 Task: Create a due date automation trigger when advanced on, on the monday of the week before a card is due add fields with custom field "Resume" set to a date less than 1 days ago at 11:00 AM.
Action: Mouse moved to (711, 190)
Screenshot: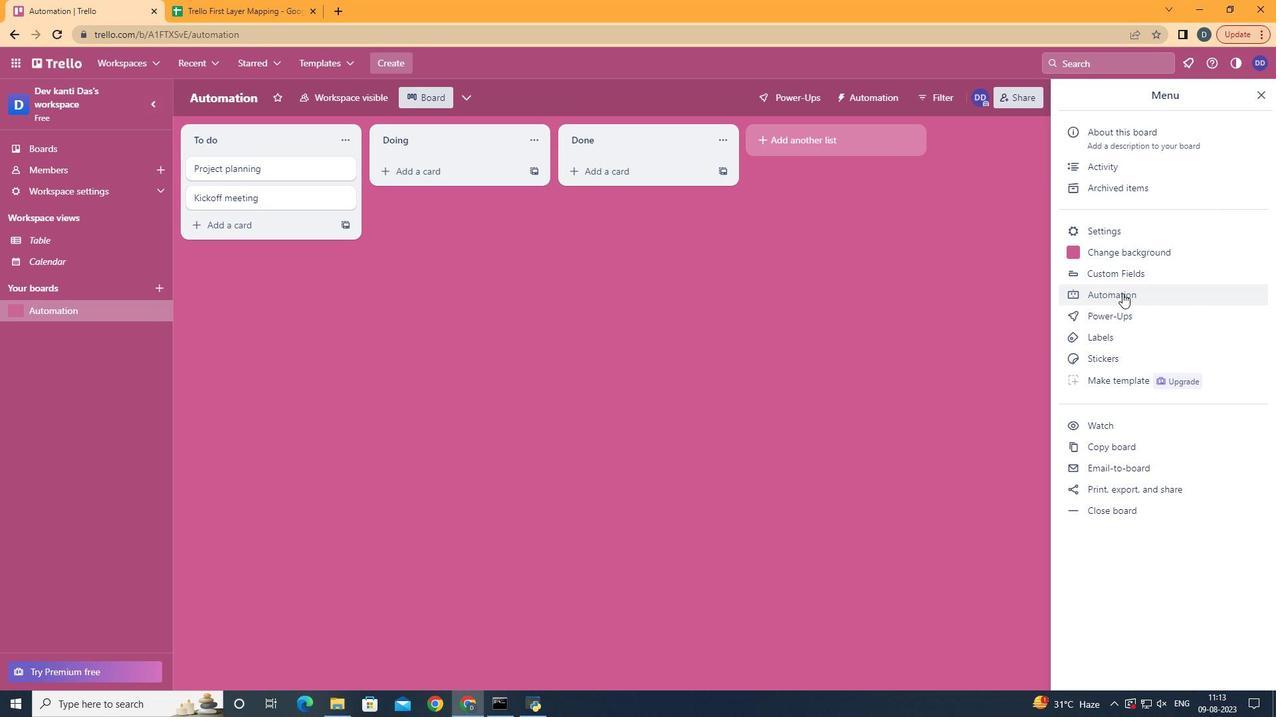
Action: Mouse pressed left at (711, 190)
Screenshot: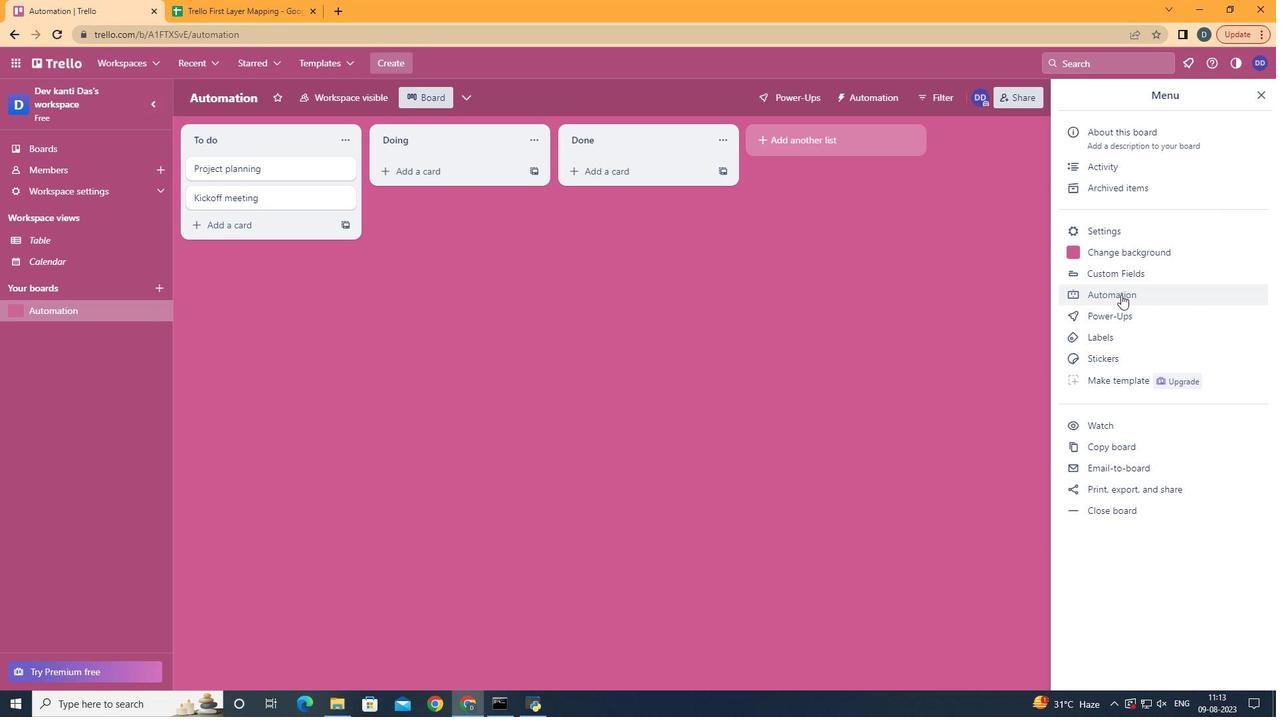 
Action: Mouse moved to (732, 343)
Screenshot: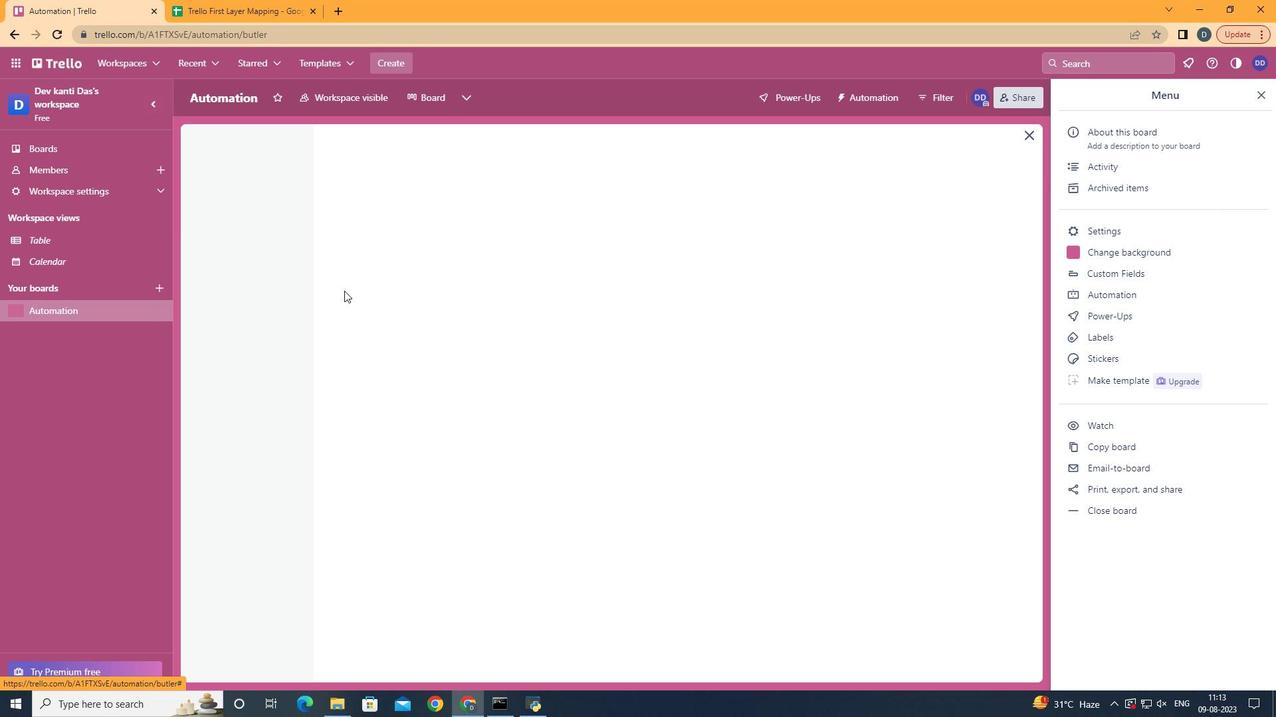 
Action: Mouse pressed left at (732, 343)
Screenshot: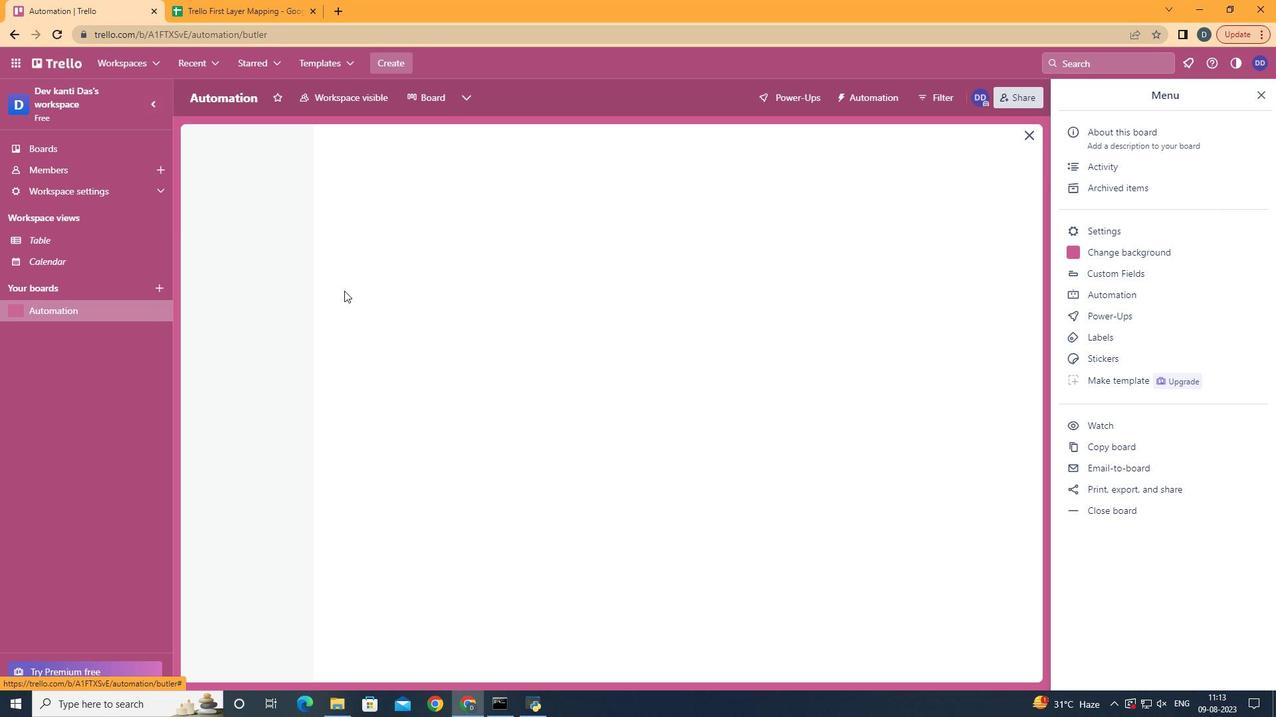 
Action: Mouse moved to (858, 323)
Screenshot: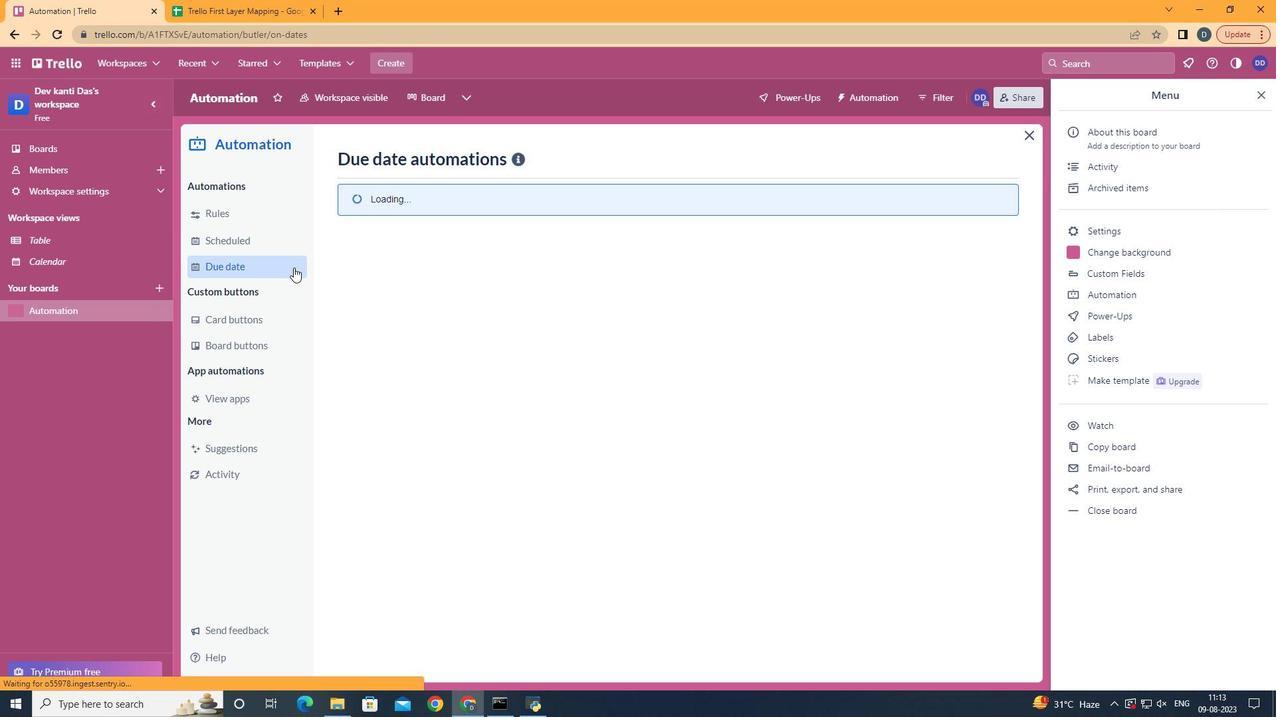 
Action: Mouse pressed left at (858, 323)
Screenshot: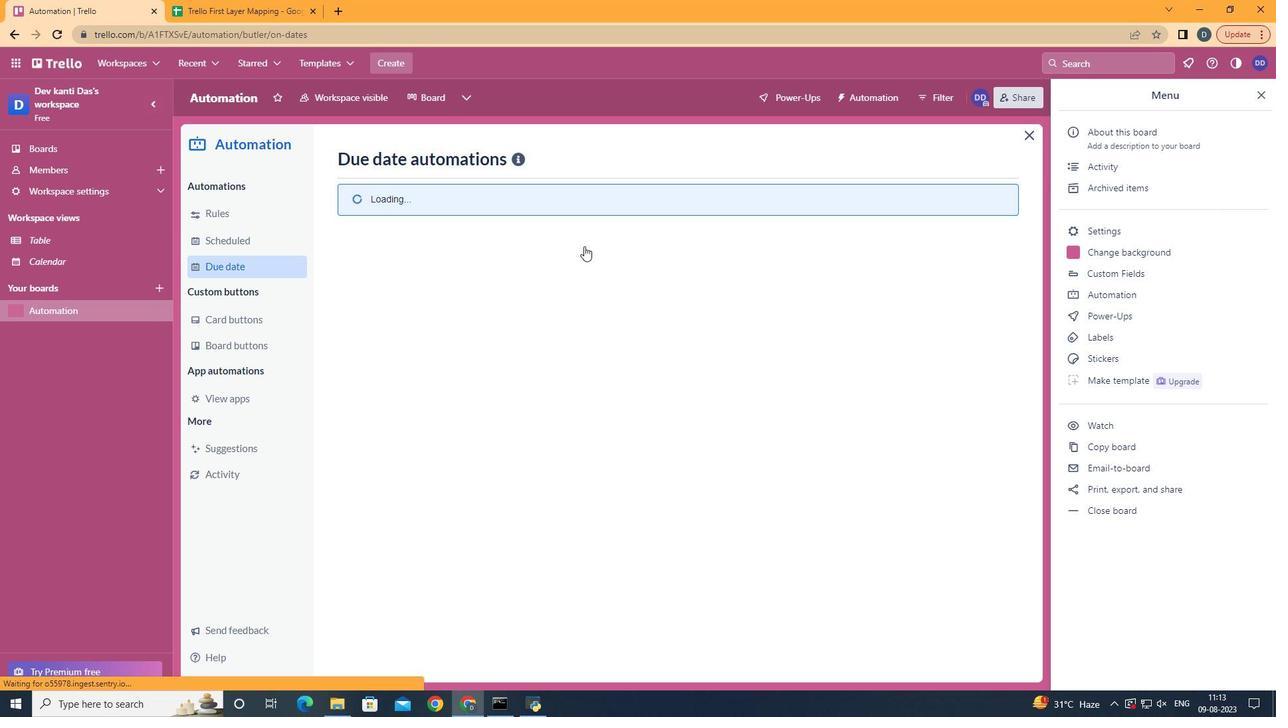 
Action: Mouse moved to (757, 239)
Screenshot: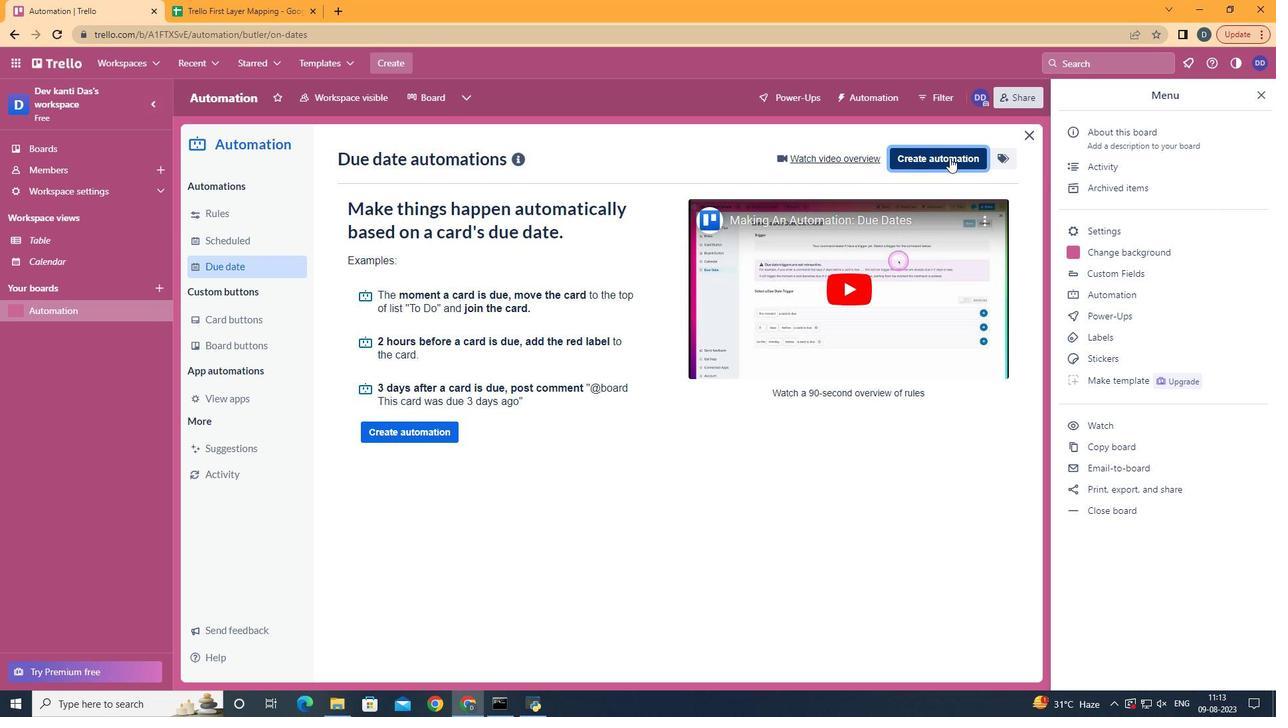 
Action: Mouse pressed left at (757, 239)
Screenshot: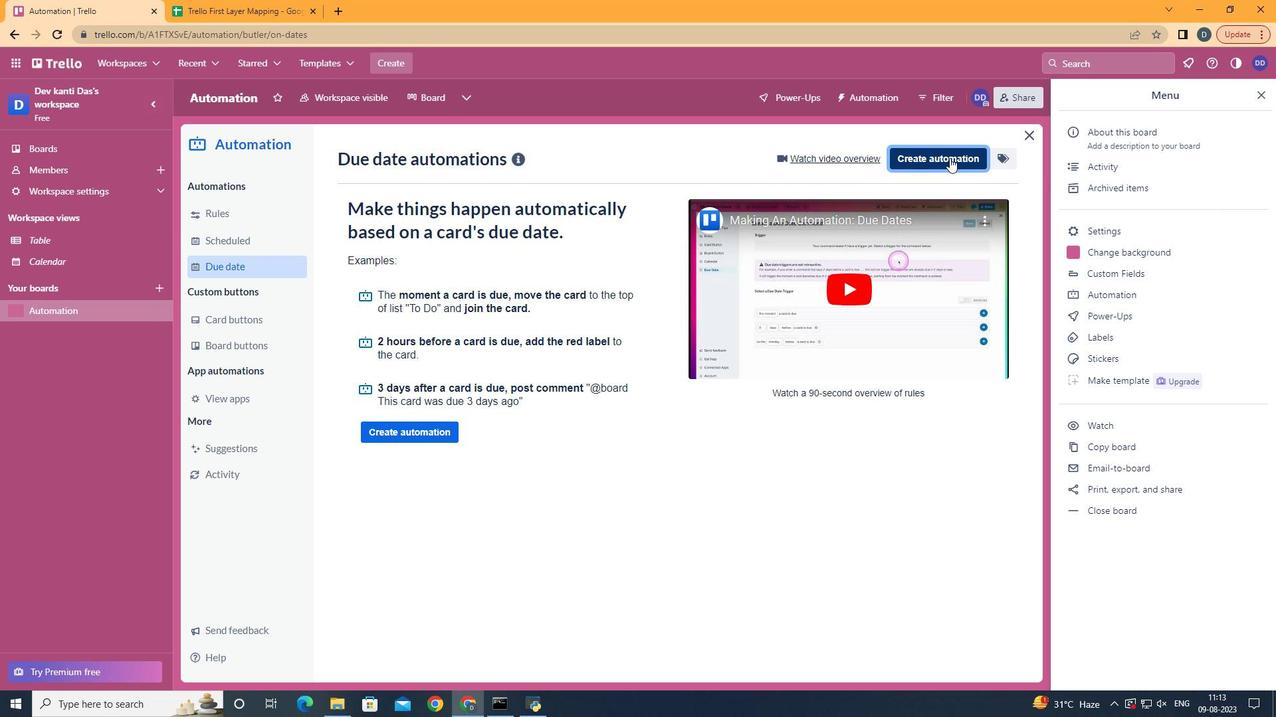 
Action: Mouse moved to (793, 335)
Screenshot: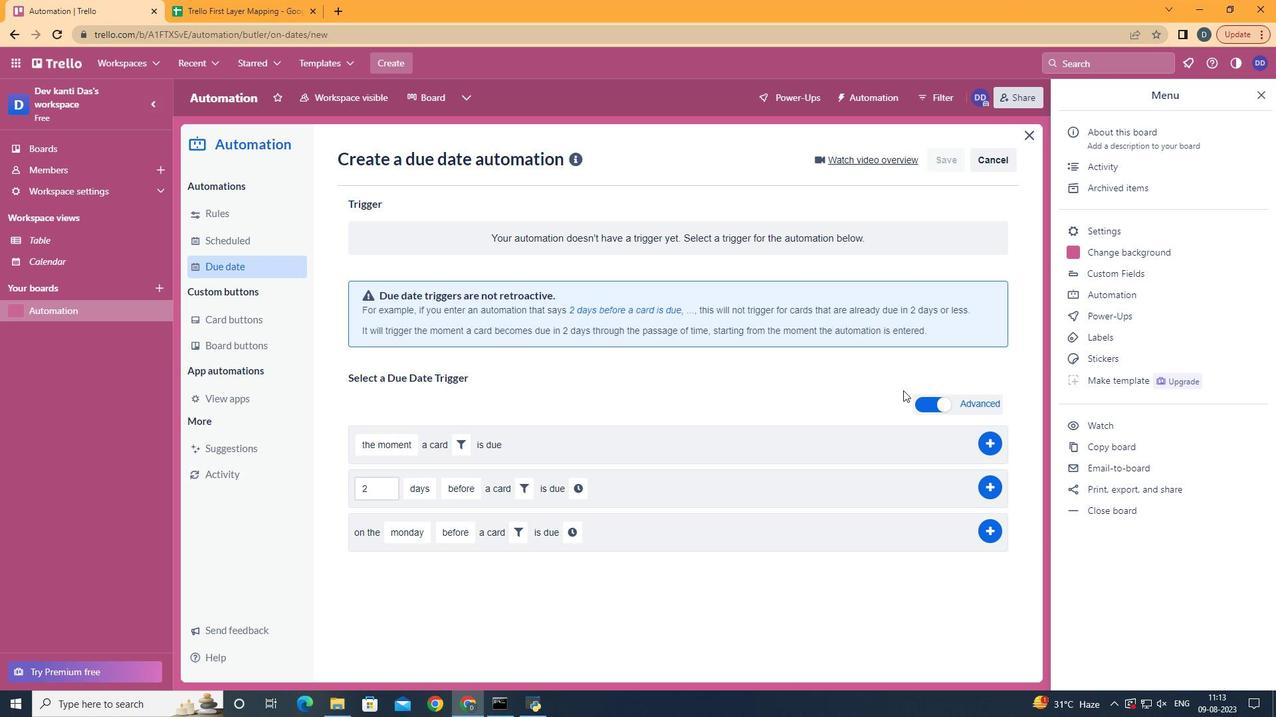 
Action: Mouse pressed left at (793, 335)
Screenshot: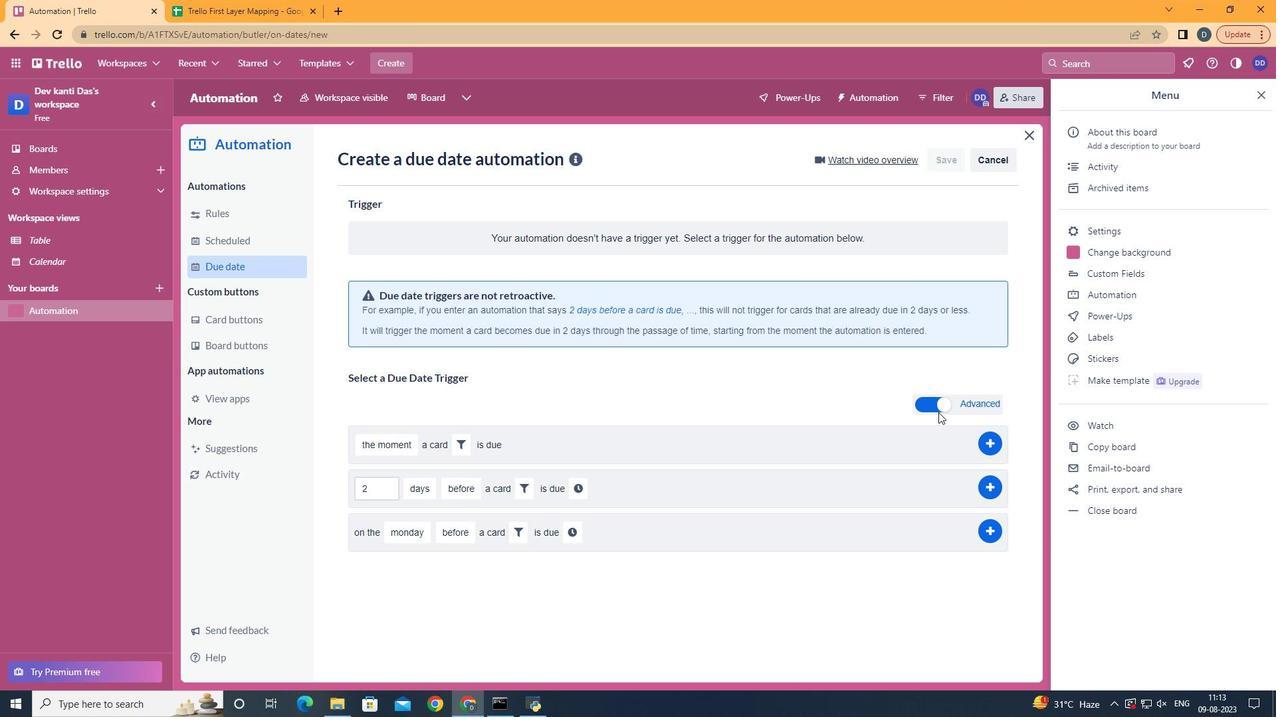 
Action: Mouse moved to (826, 600)
Screenshot: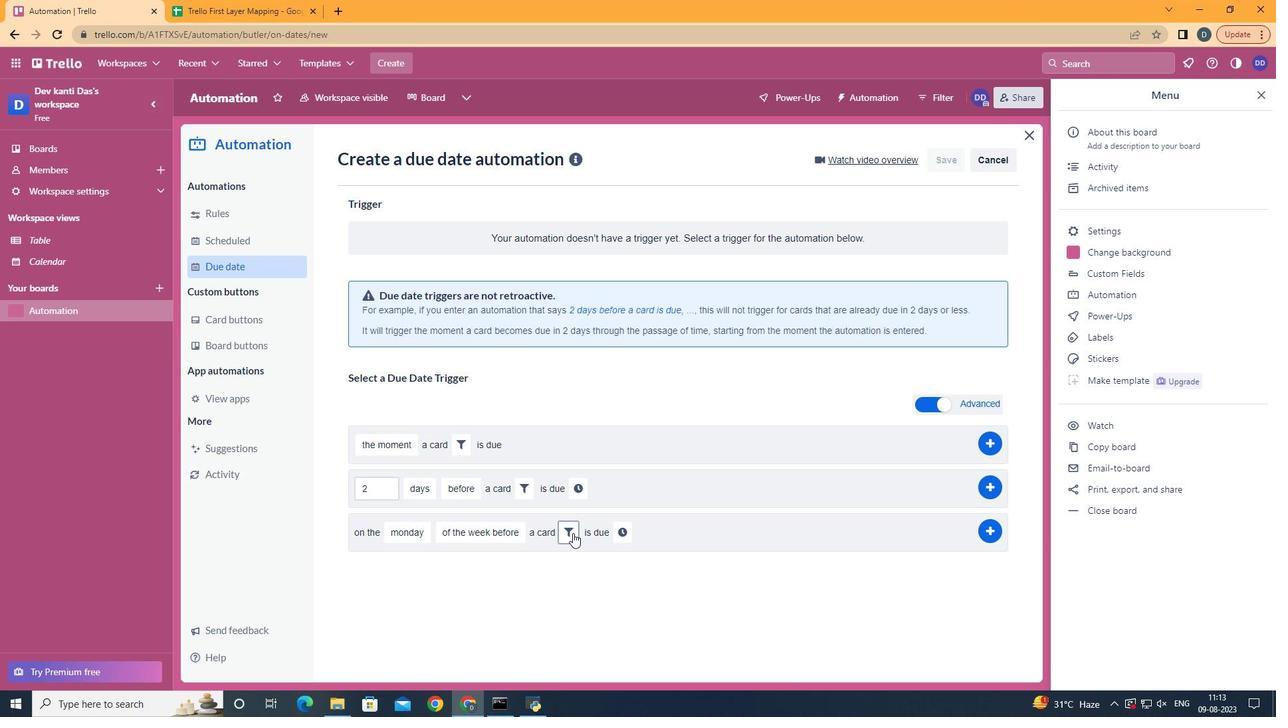 
Action: Mouse pressed left at (826, 600)
Screenshot: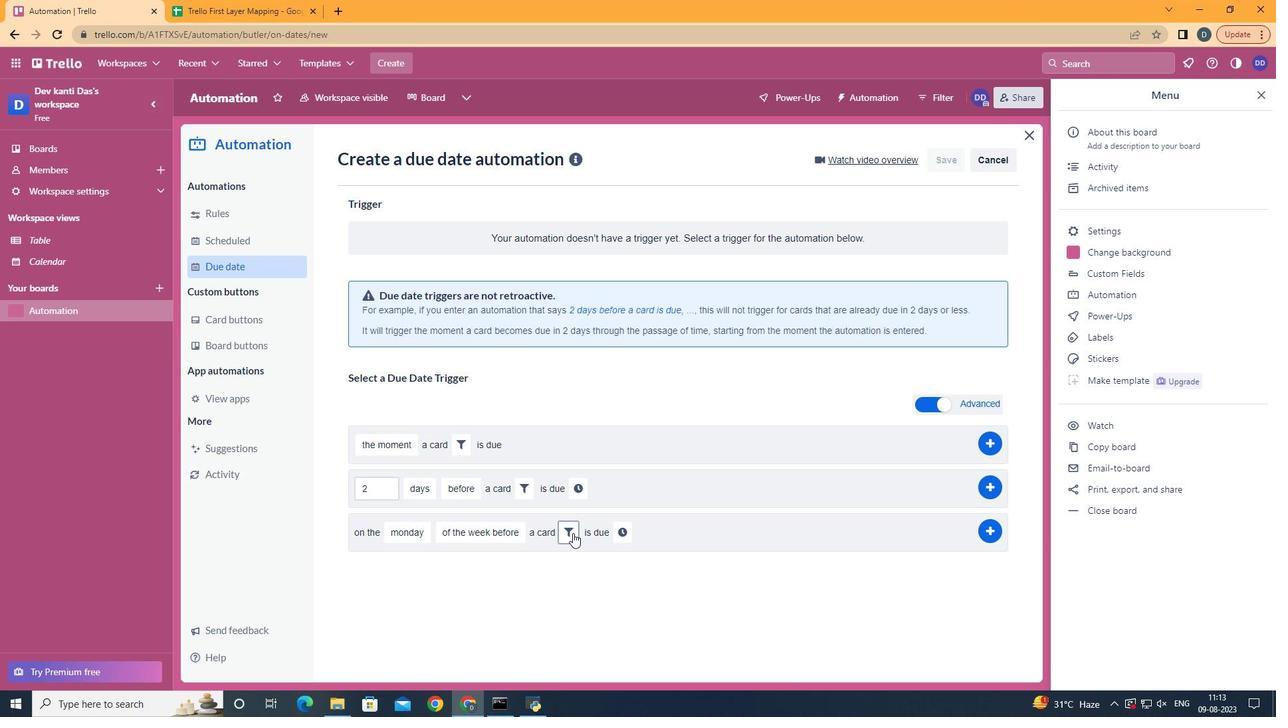 
Action: Mouse moved to (811, 523)
Screenshot: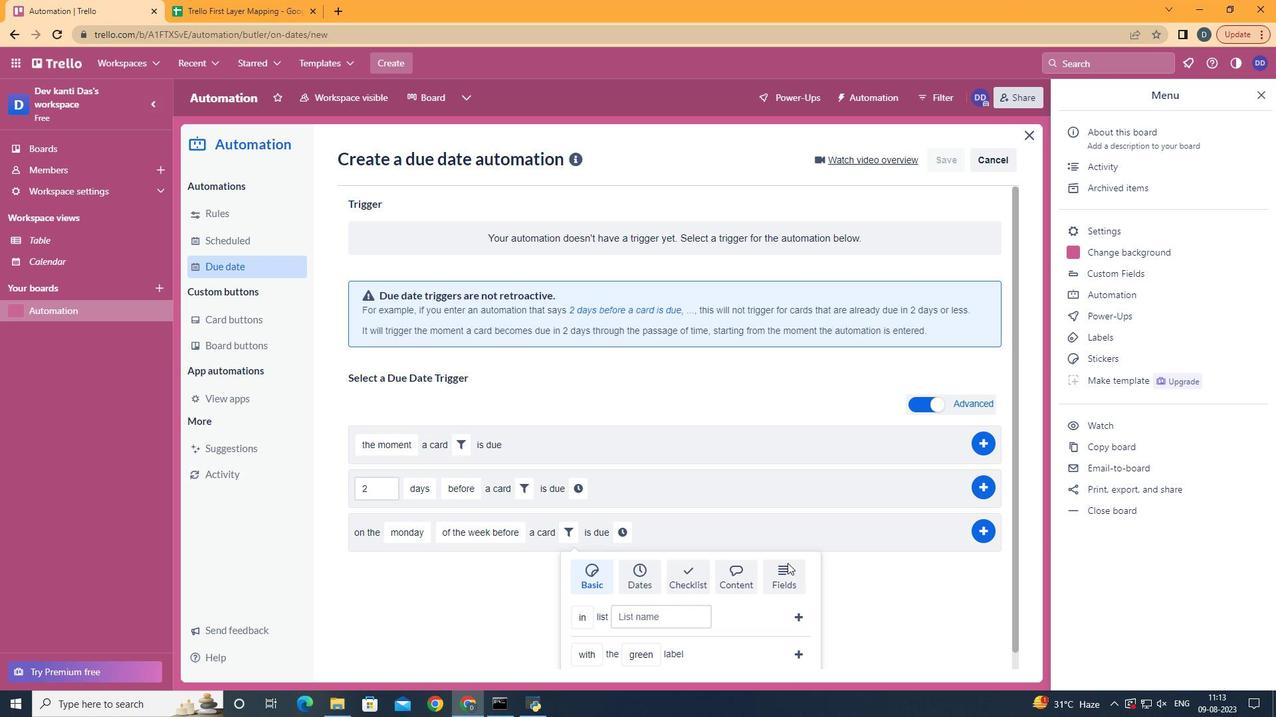 
Action: Mouse pressed left at (811, 523)
Screenshot: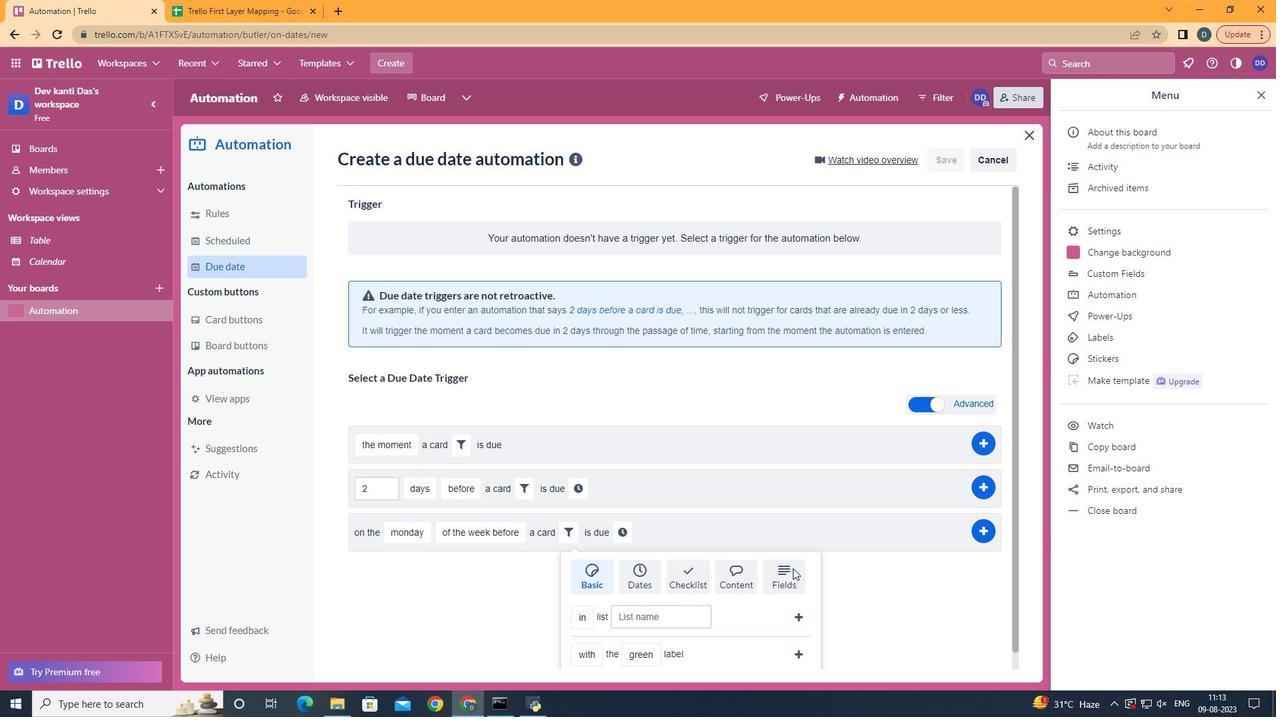 
Action: Mouse moved to (779, 550)
Screenshot: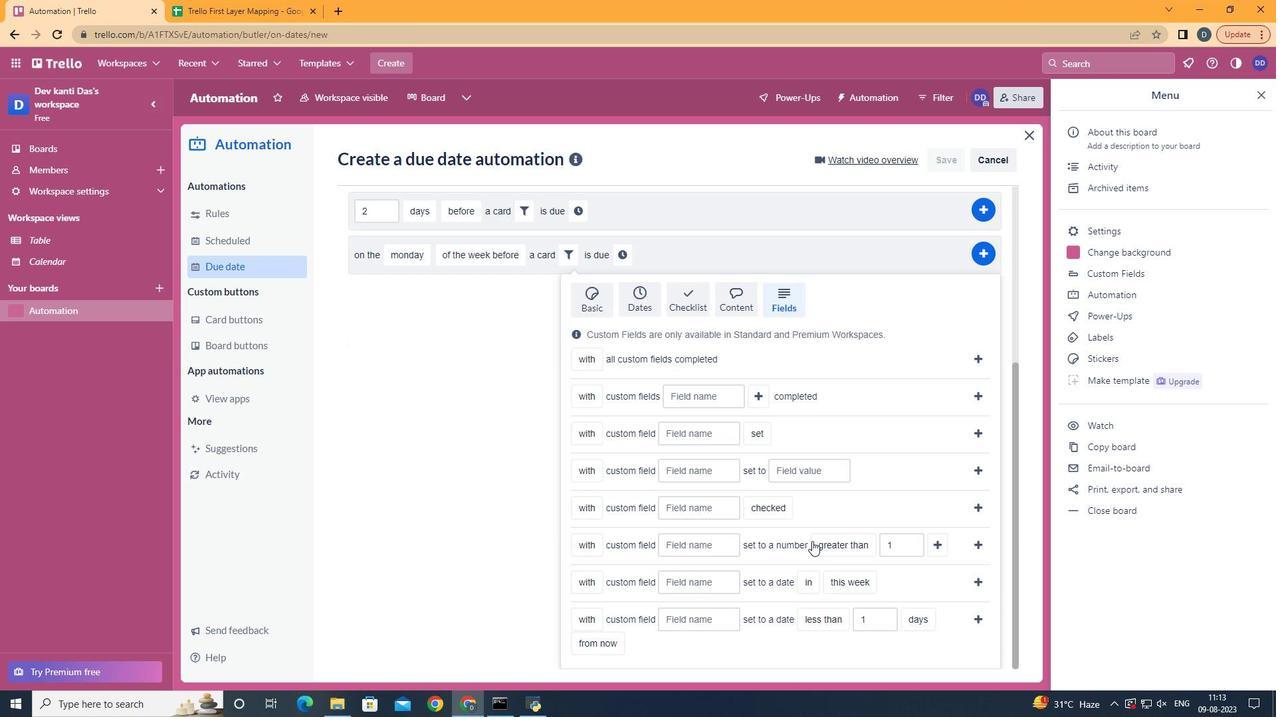 
Action: Mouse pressed left at (779, 550)
Screenshot: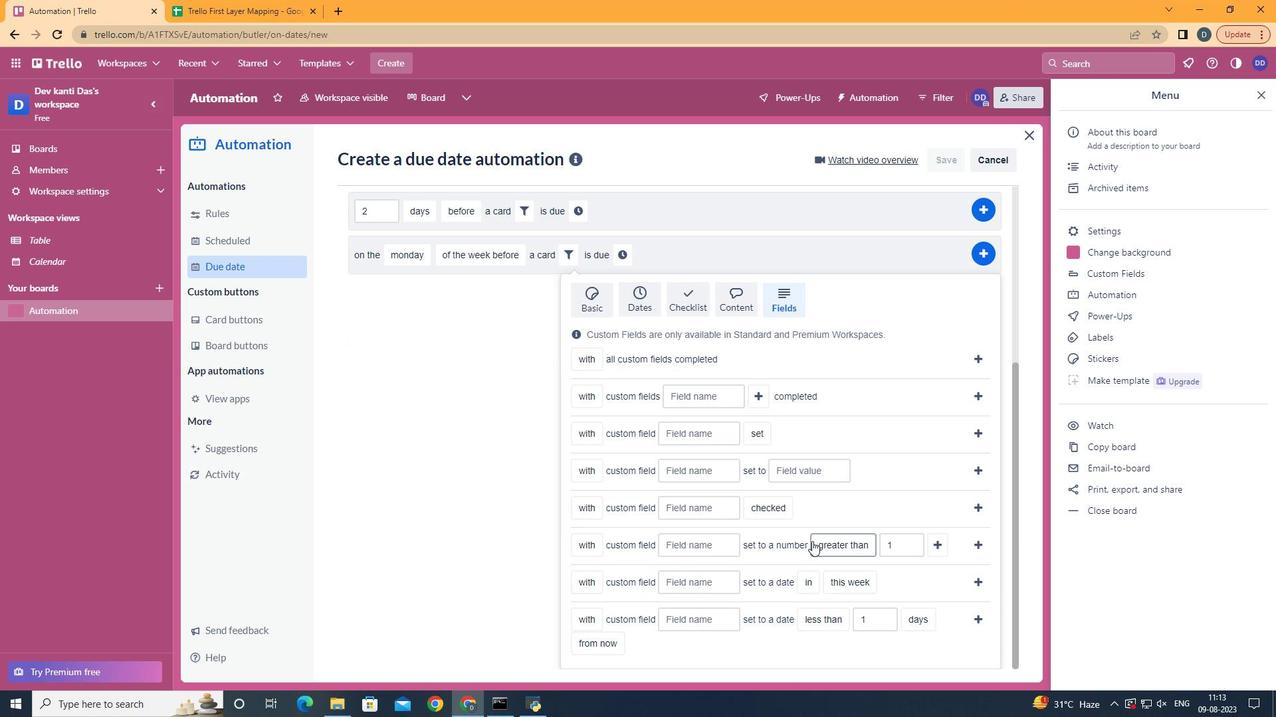 
Action: Mouse scrolled (779, 550) with delta (0, 0)
Screenshot: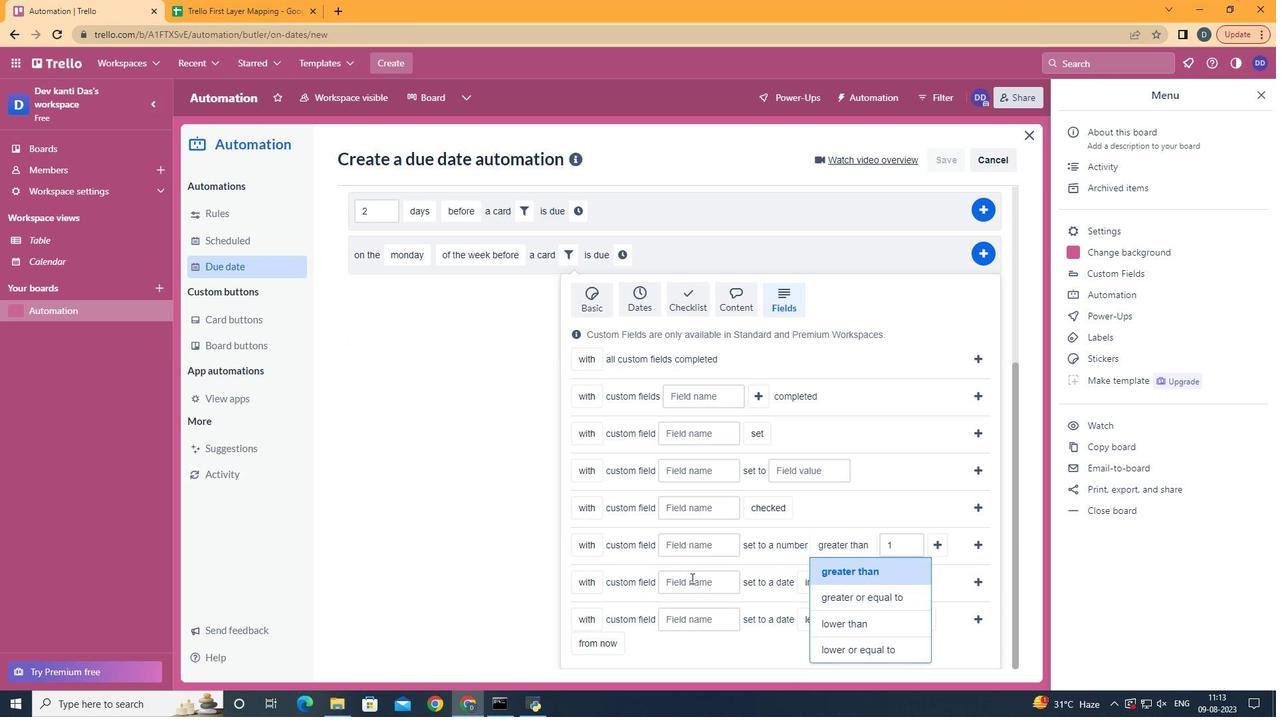 
Action: Mouse scrolled (779, 550) with delta (0, 0)
Screenshot: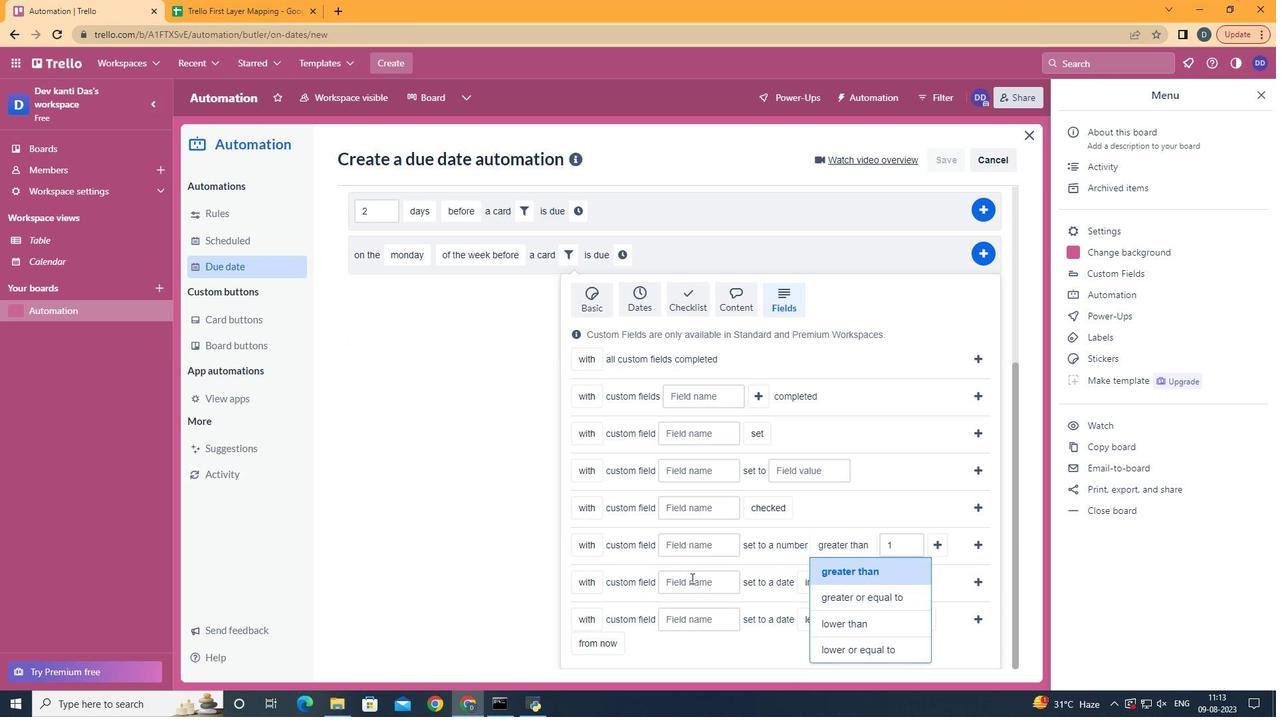 
Action: Mouse scrolled (779, 550) with delta (0, 0)
Screenshot: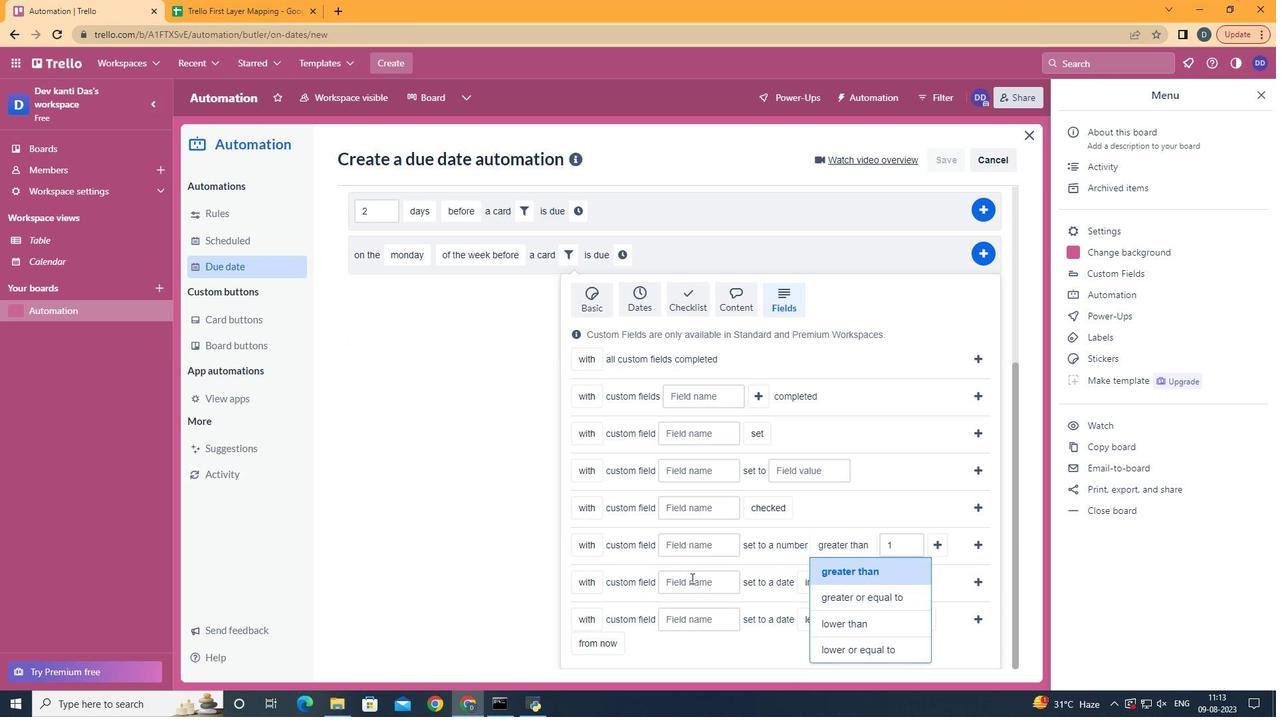 
Action: Mouse scrolled (779, 550) with delta (0, 0)
Screenshot: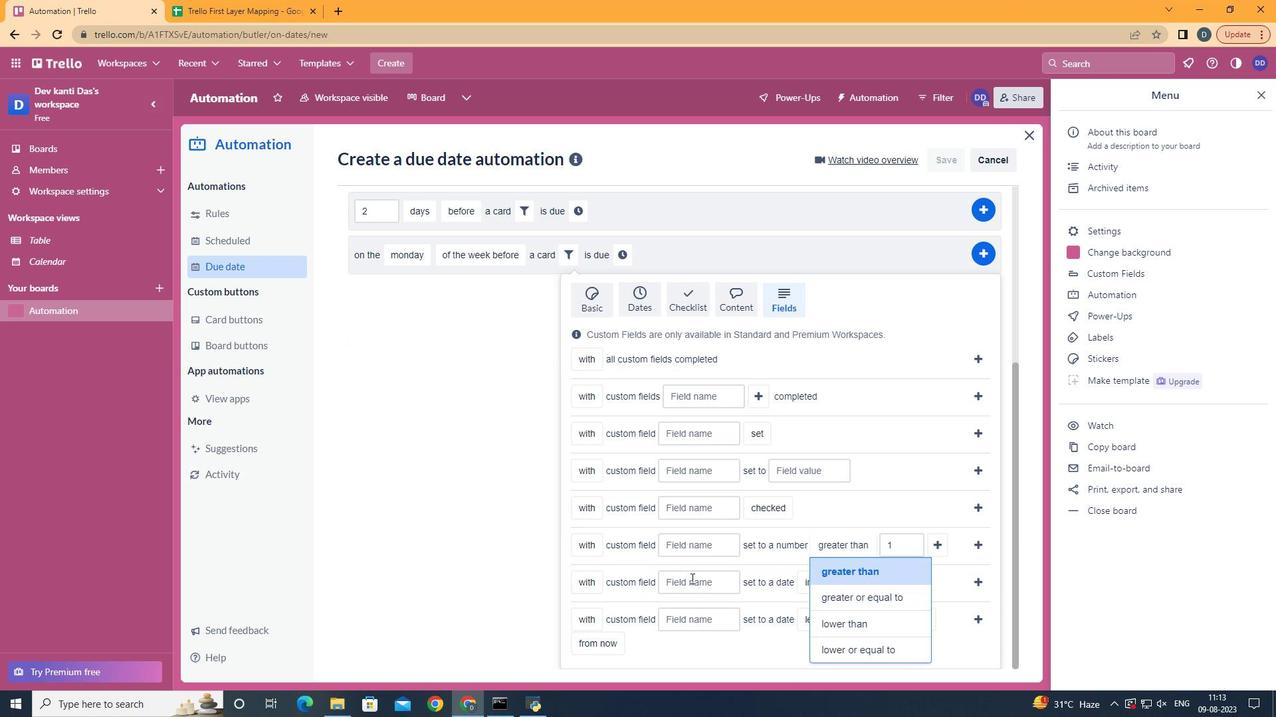 
Action: Mouse scrolled (779, 550) with delta (0, 0)
Screenshot: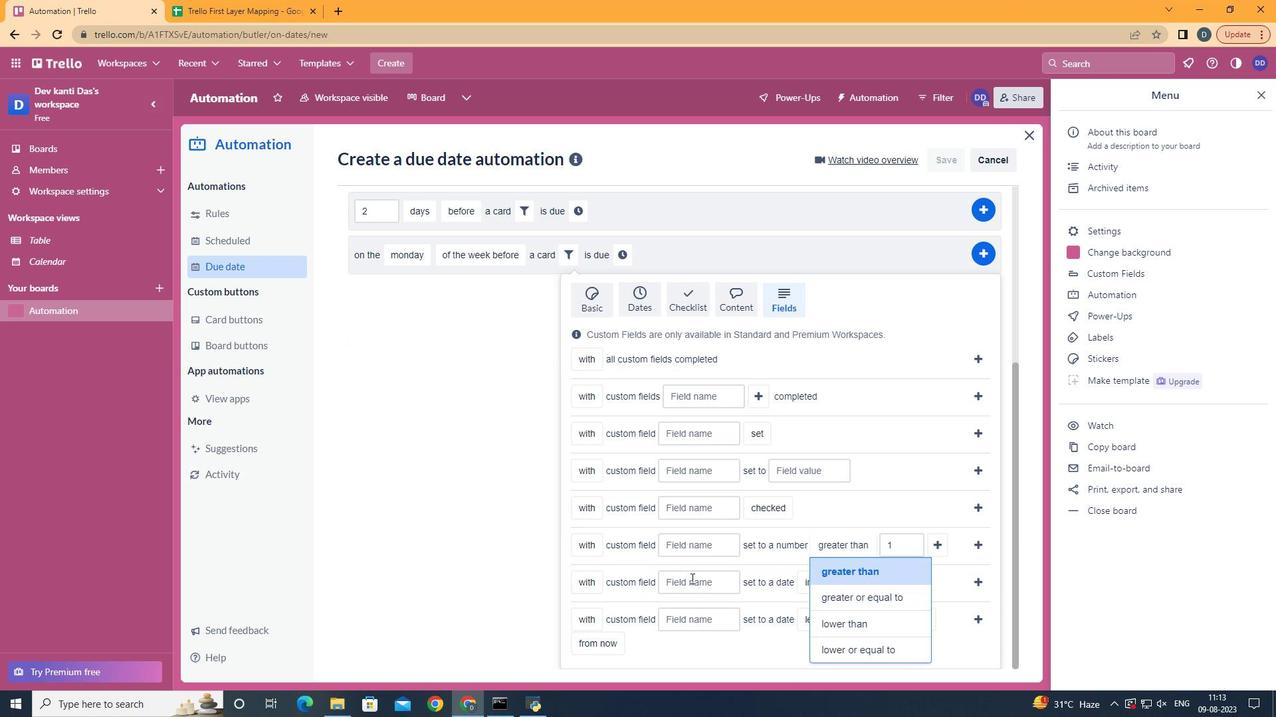 
Action: Mouse moved to (777, 529)
Screenshot: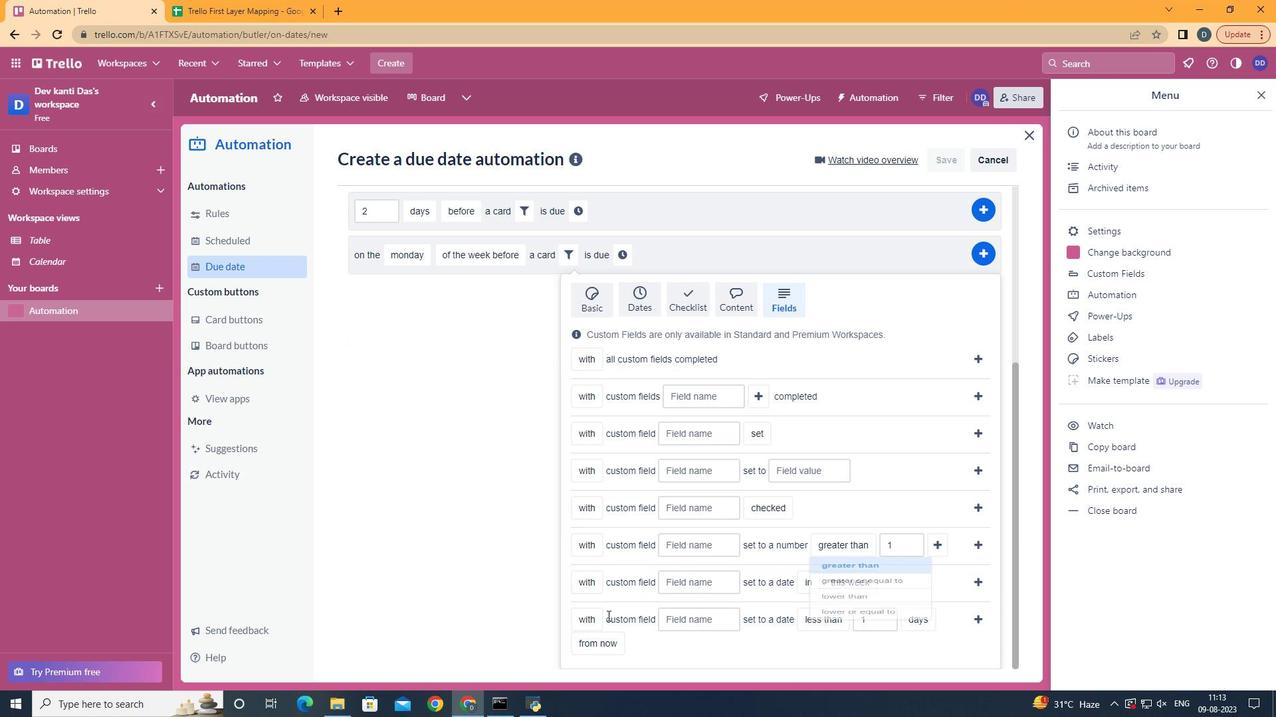 
Action: Mouse scrolled (777, 529) with delta (0, 0)
Screenshot: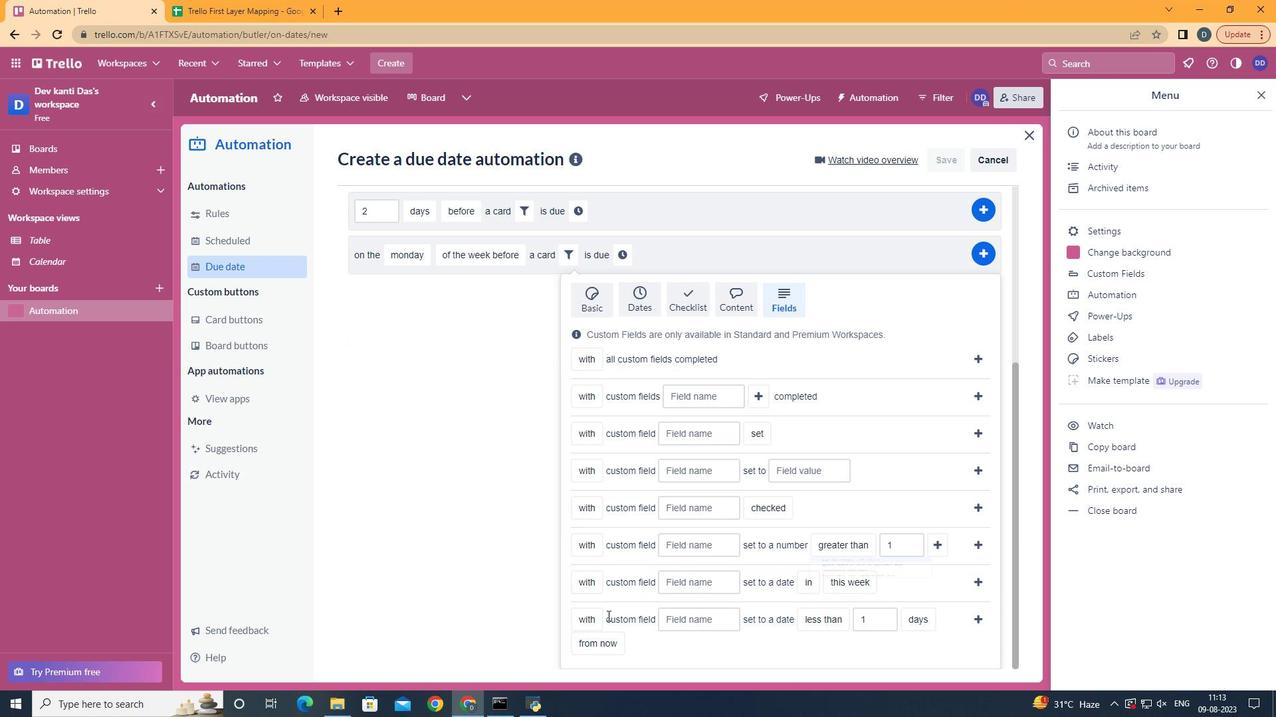 
Action: Mouse scrolled (777, 529) with delta (0, 0)
Screenshot: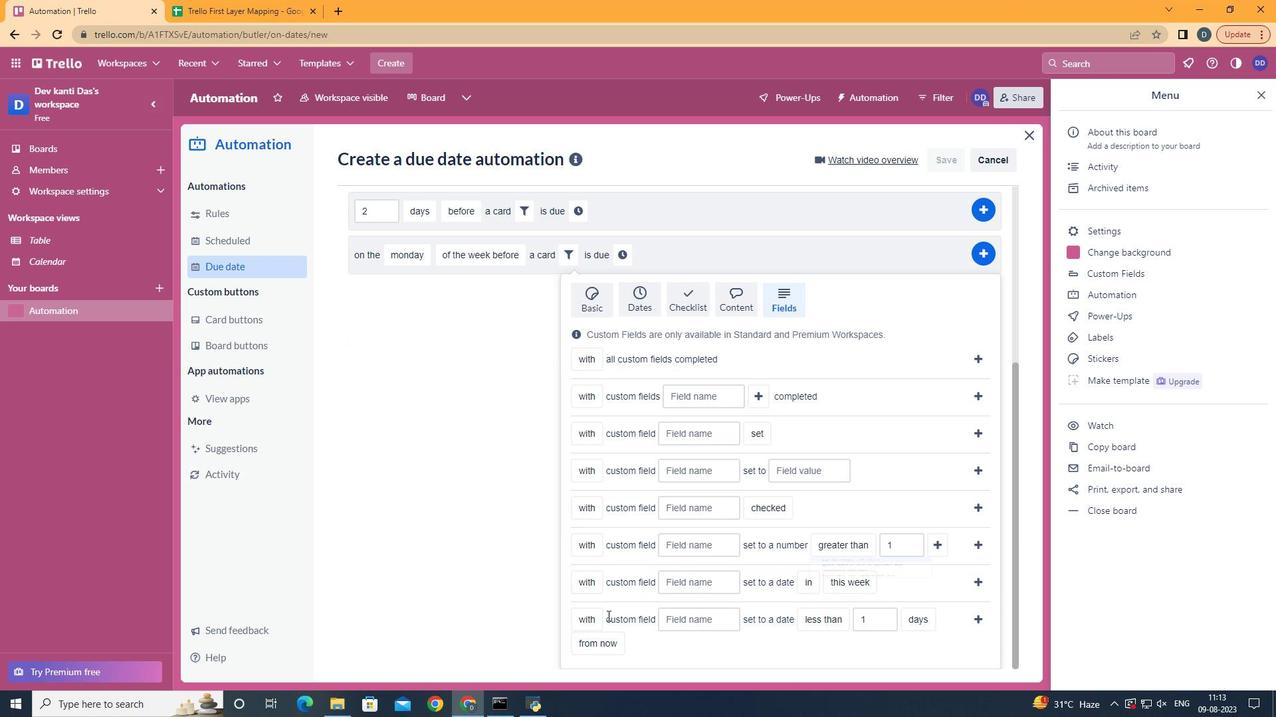 
Action: Mouse scrolled (777, 529) with delta (0, 0)
Screenshot: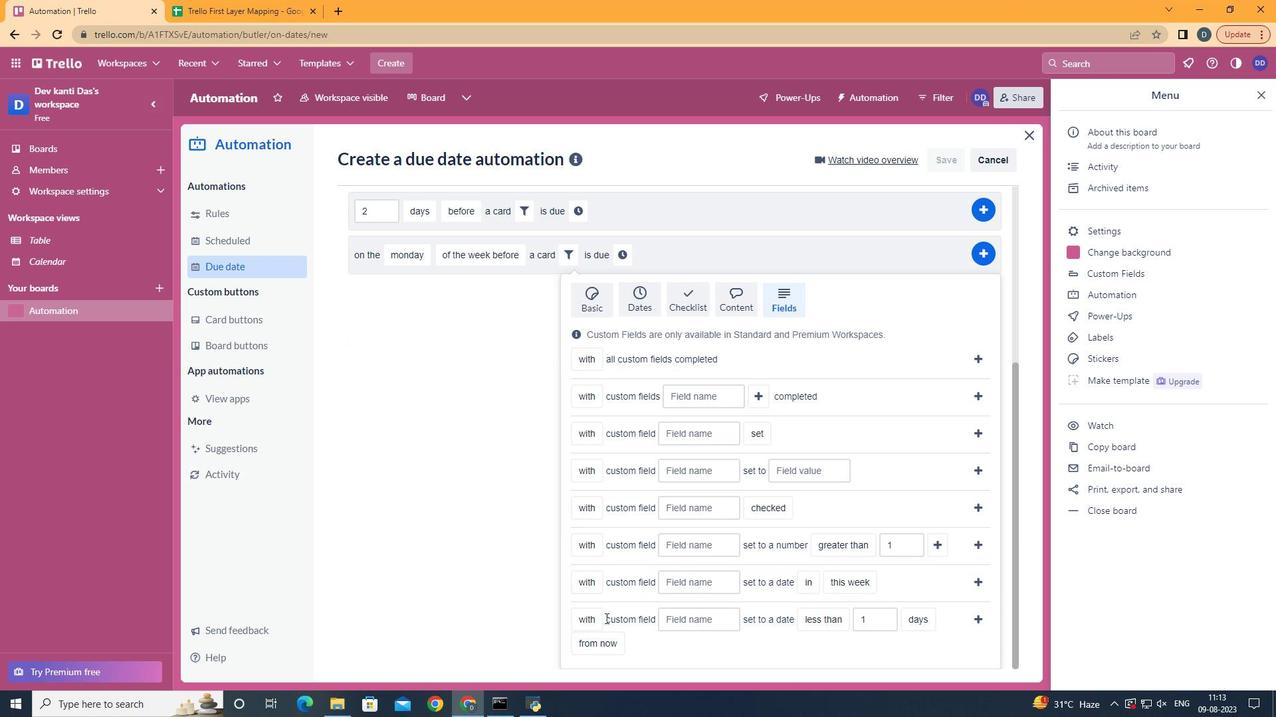 
Action: Mouse scrolled (777, 529) with delta (0, 0)
Screenshot: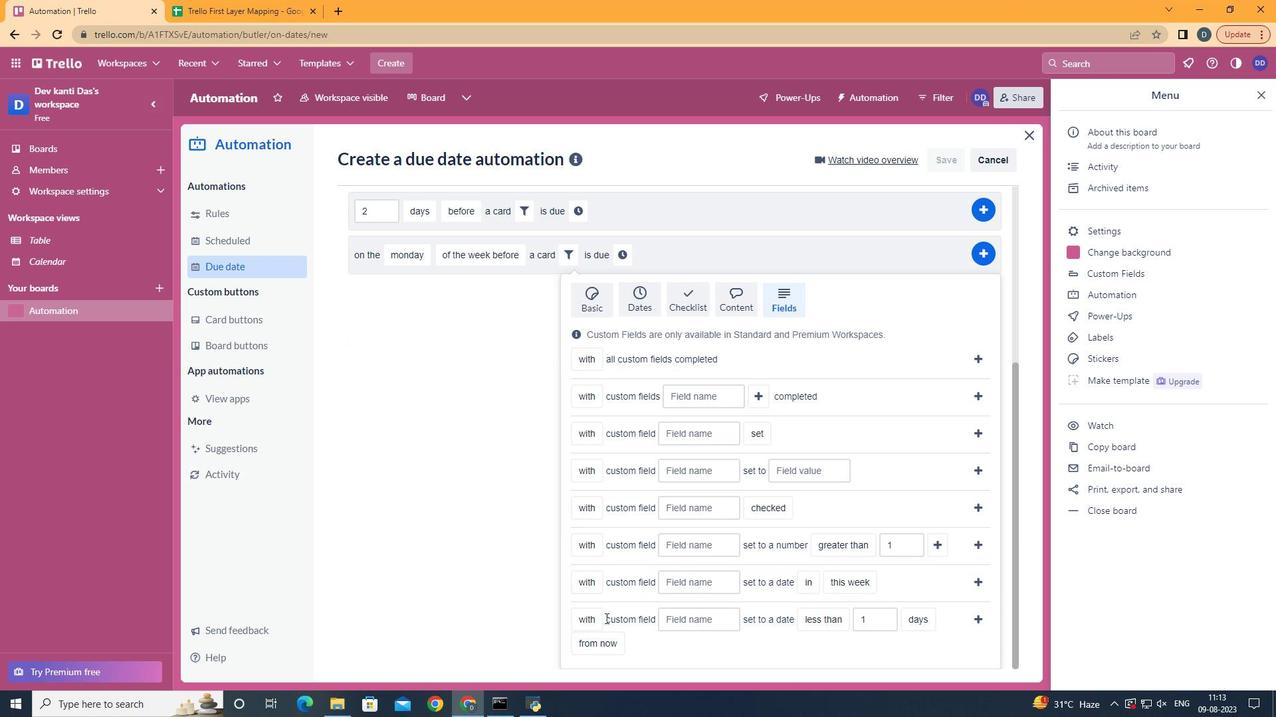 
Action: Mouse scrolled (777, 529) with delta (0, 0)
Screenshot: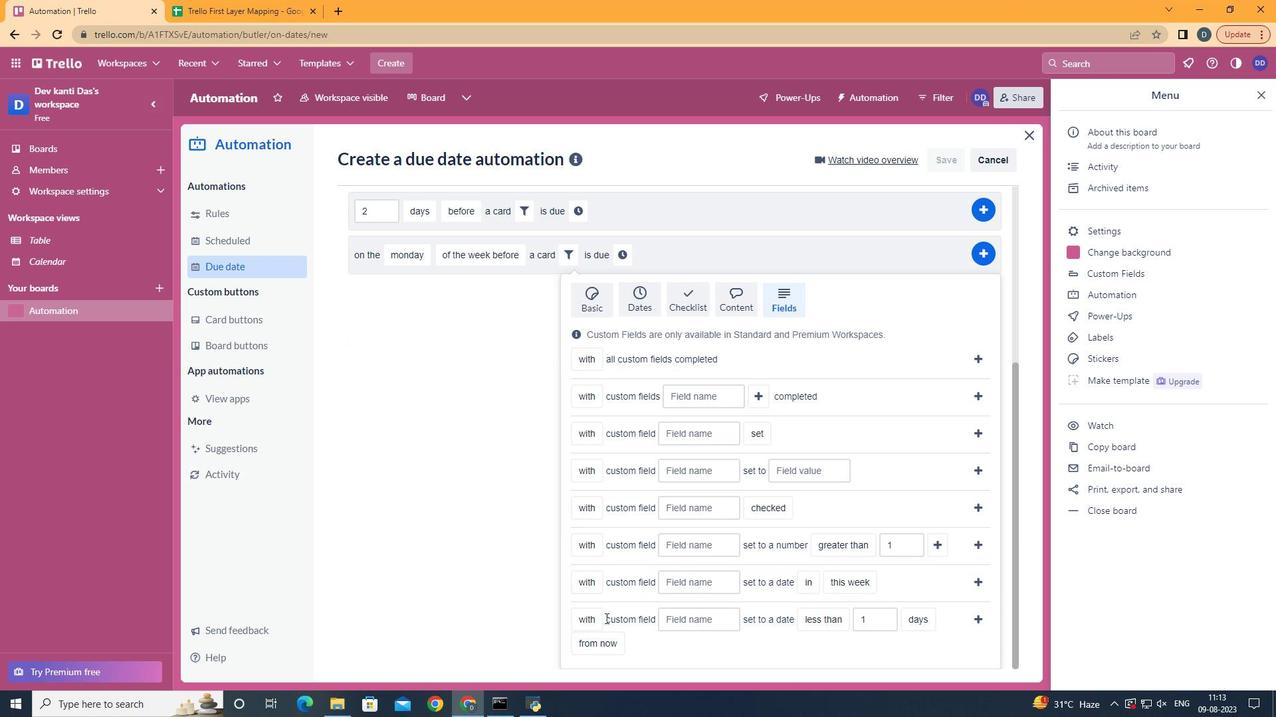 
Action: Mouse moved to (805, 543)
Screenshot: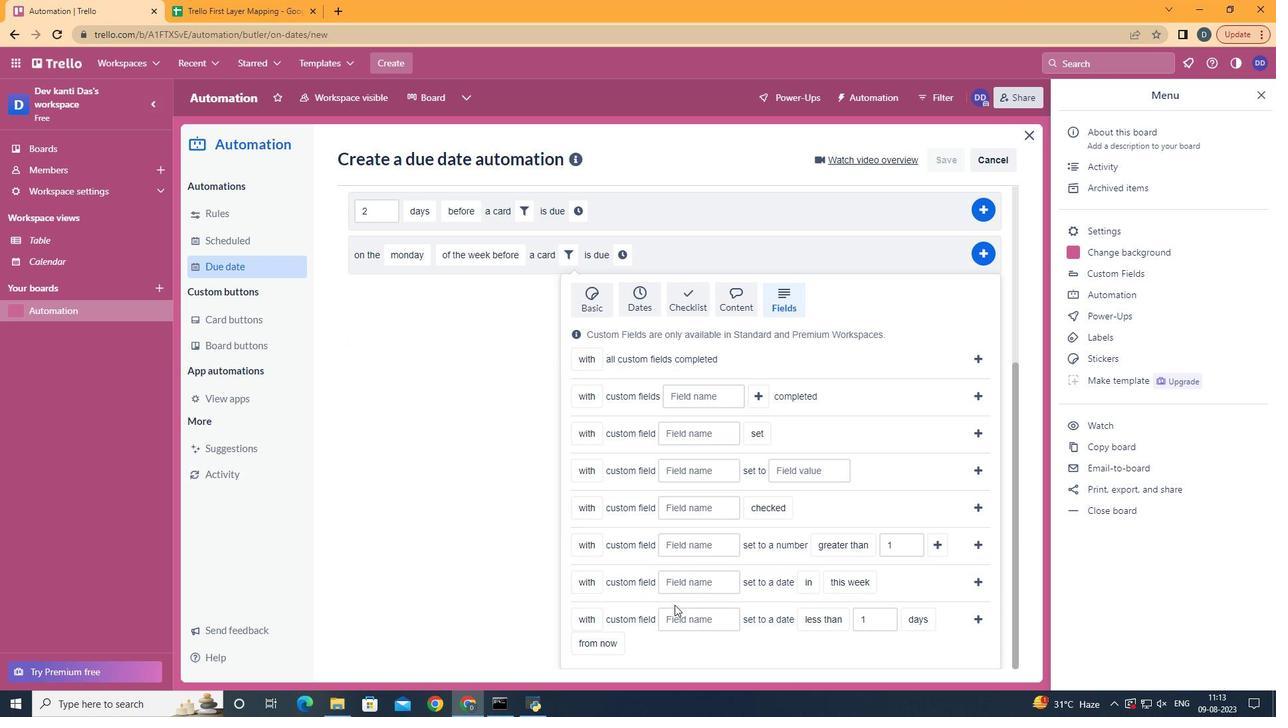 
Action: Mouse pressed left at (805, 543)
Screenshot: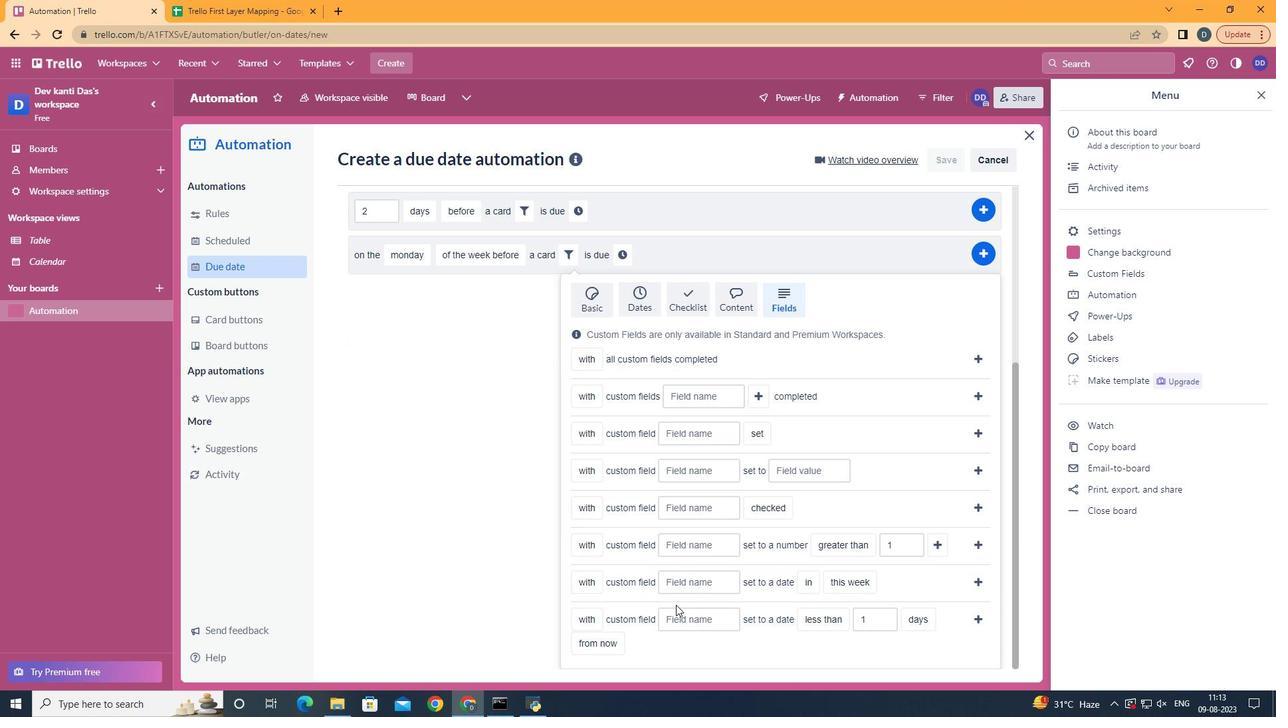 
Action: Mouse moved to (795, 582)
Screenshot: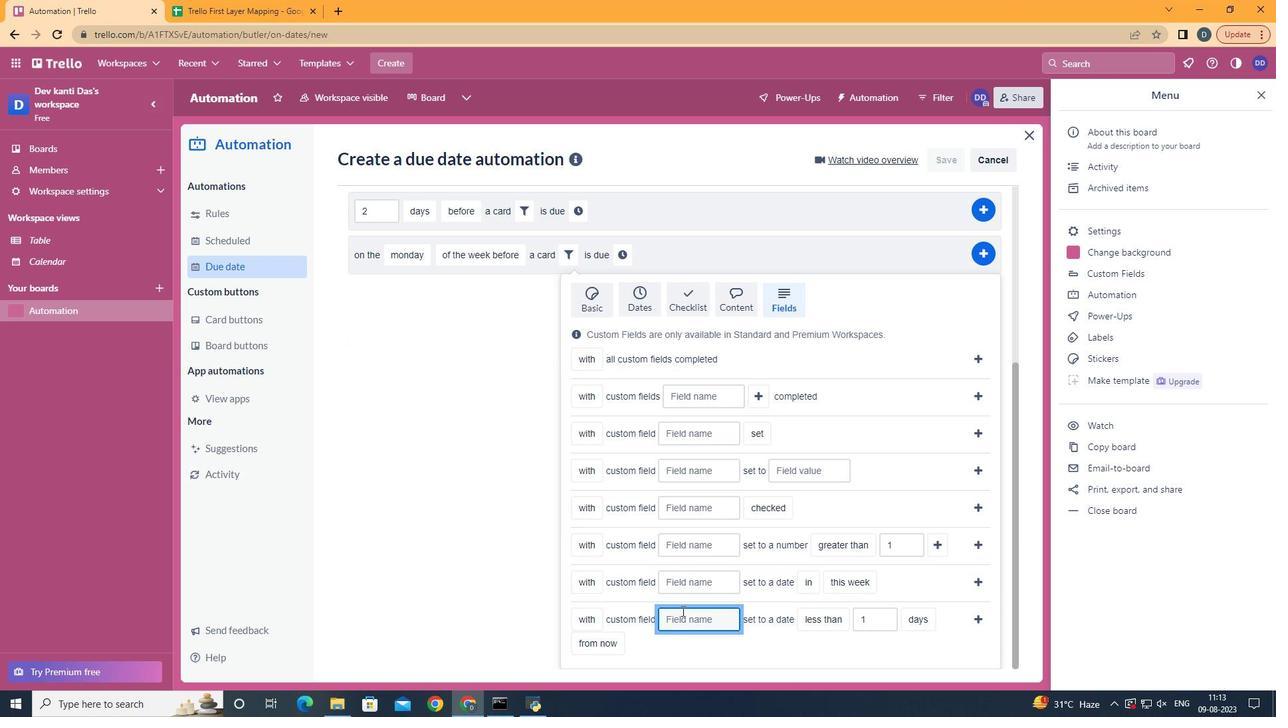 
Action: Mouse pressed left at (795, 582)
Screenshot: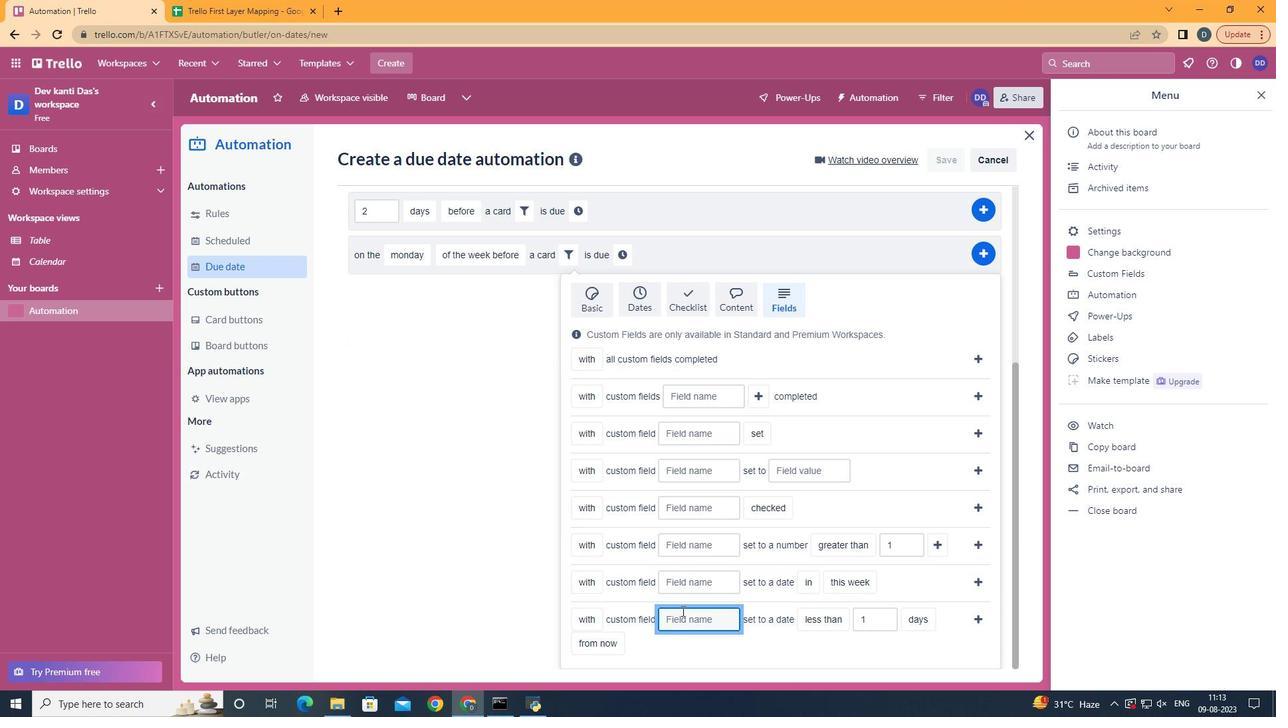 
Action: Mouse moved to (795, 582)
Screenshot: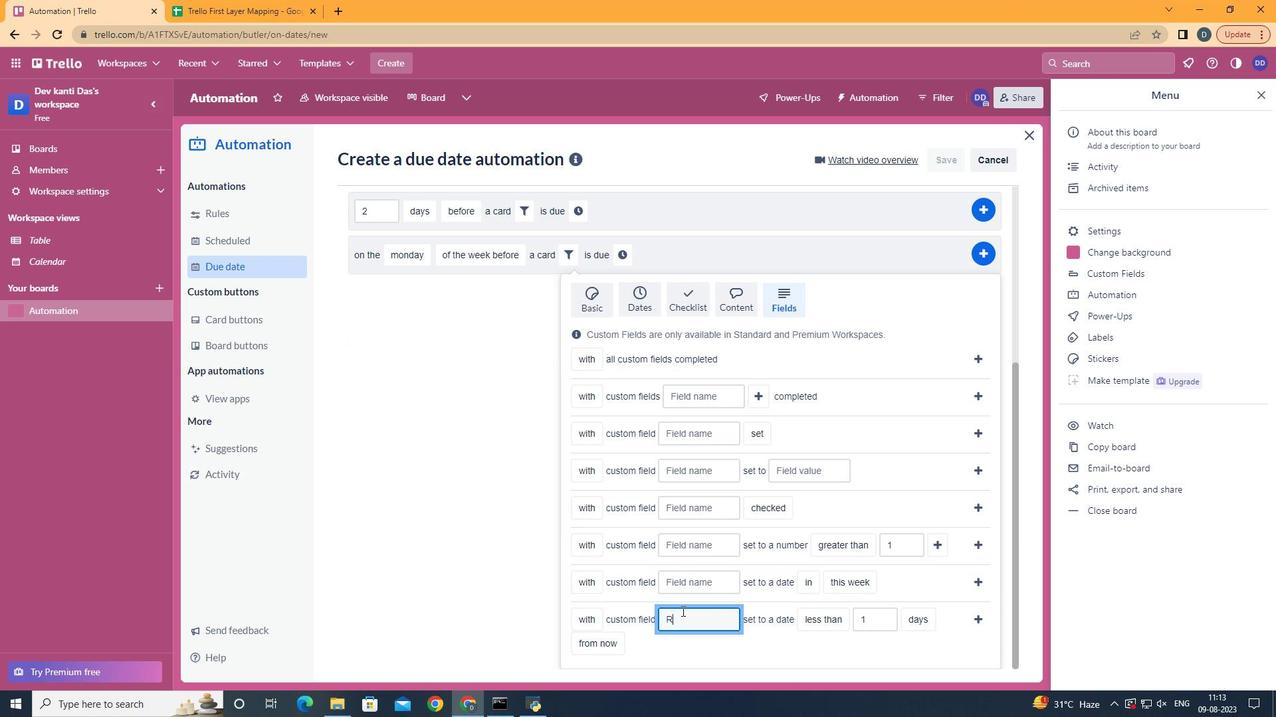 
Action: Key pressed <Key.shift><Key.shift><Key.shift><Key.shift><Key.shift><Key.shift><Key.shift>Resume
Screenshot: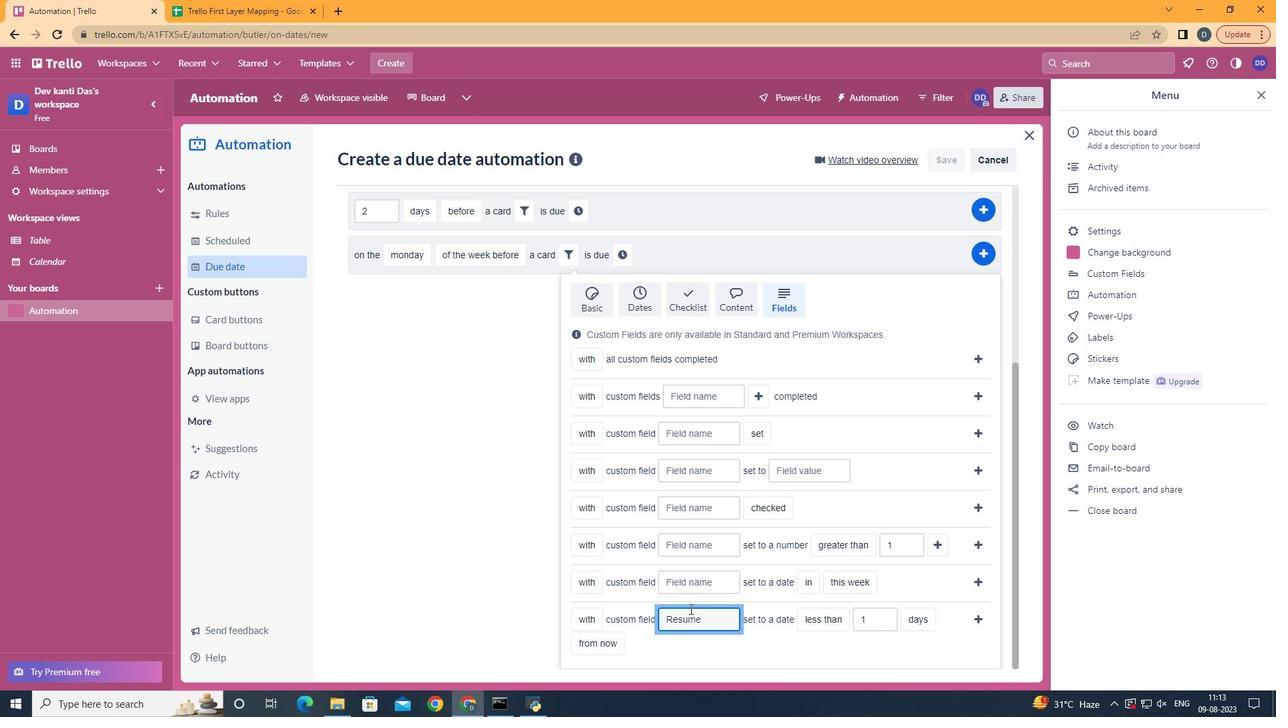
Action: Mouse moved to (774, 511)
Screenshot: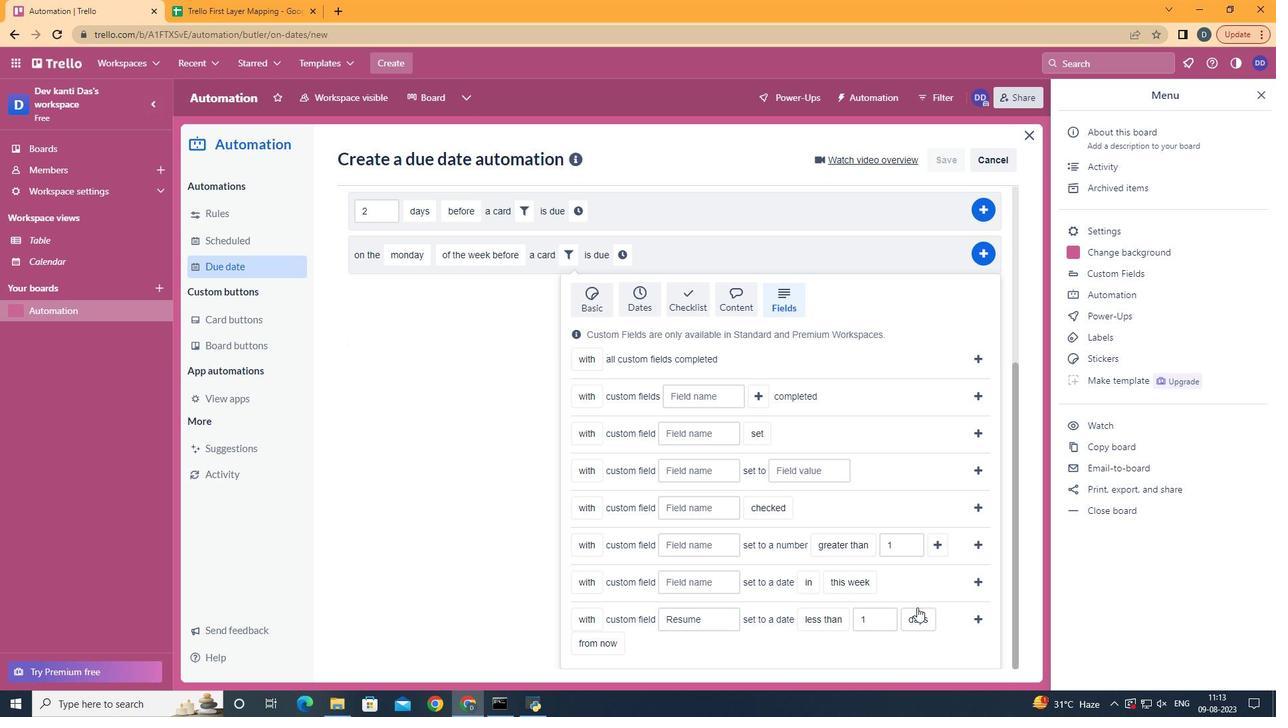 
Action: Mouse pressed left at (774, 511)
Screenshot: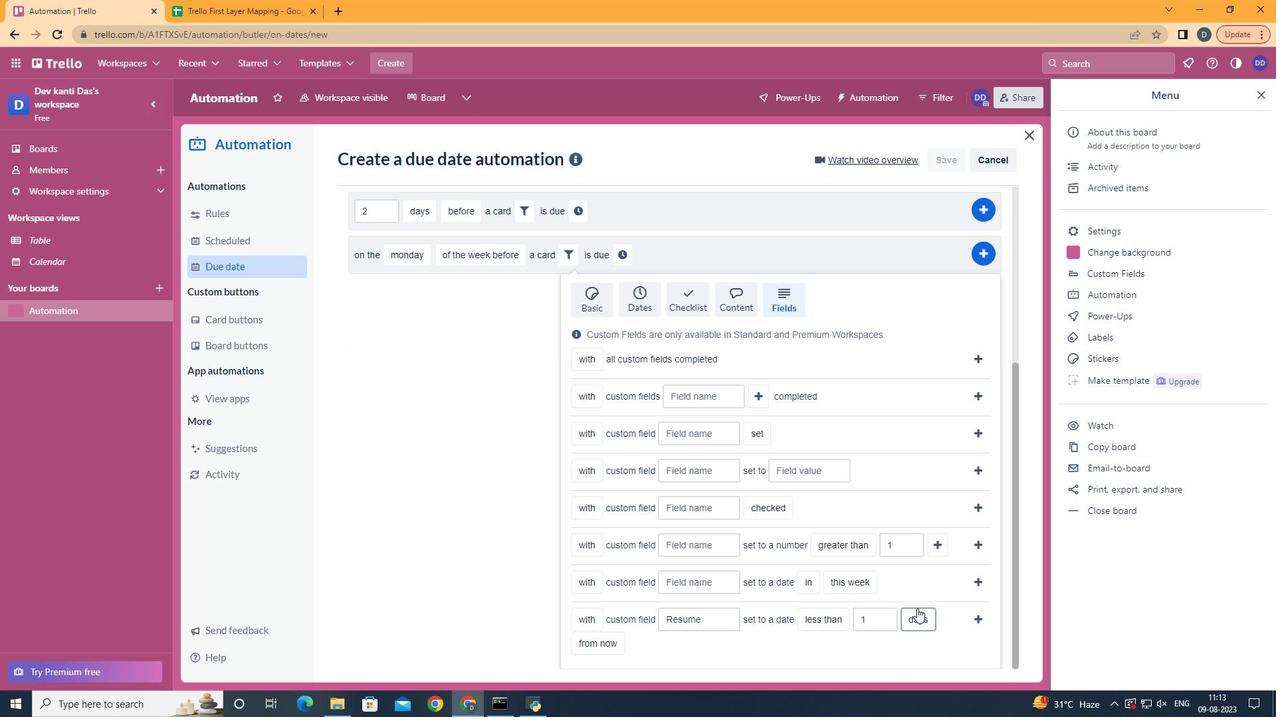 
Action: Mouse moved to (760, 543)
Screenshot: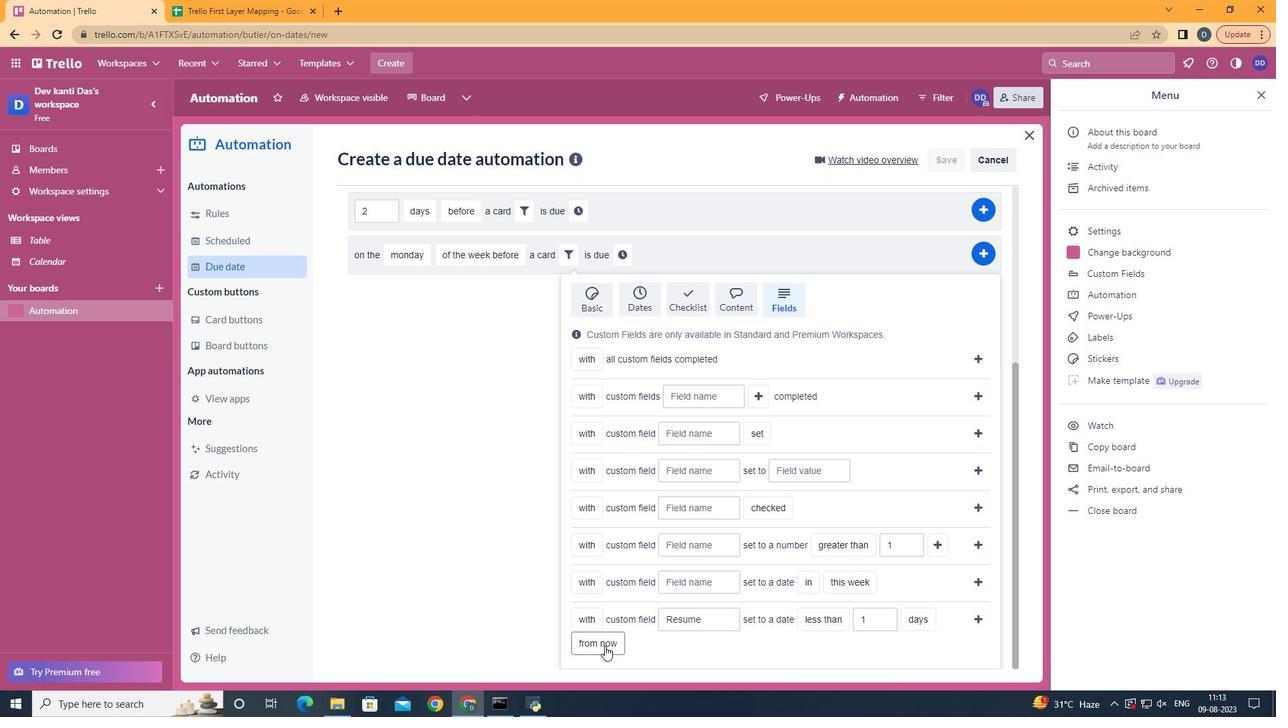 
Action: Mouse pressed left at (760, 543)
Screenshot: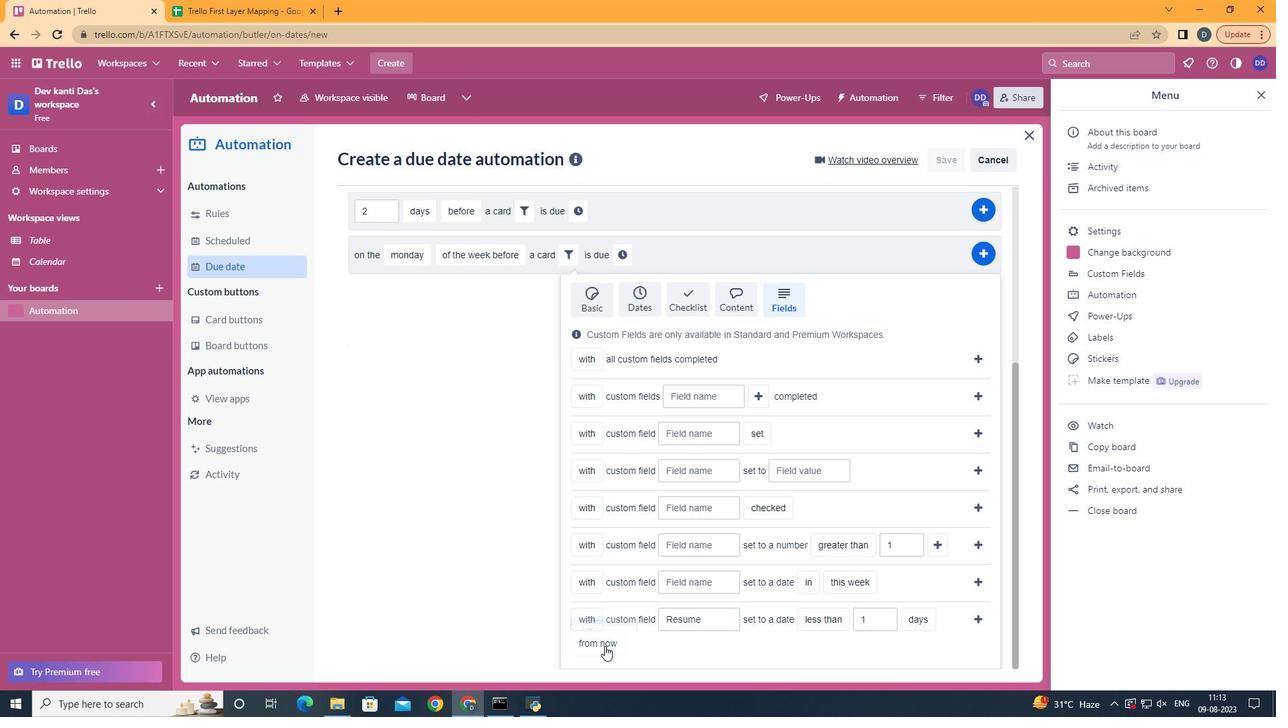 
Action: Mouse moved to (806, 584)
Screenshot: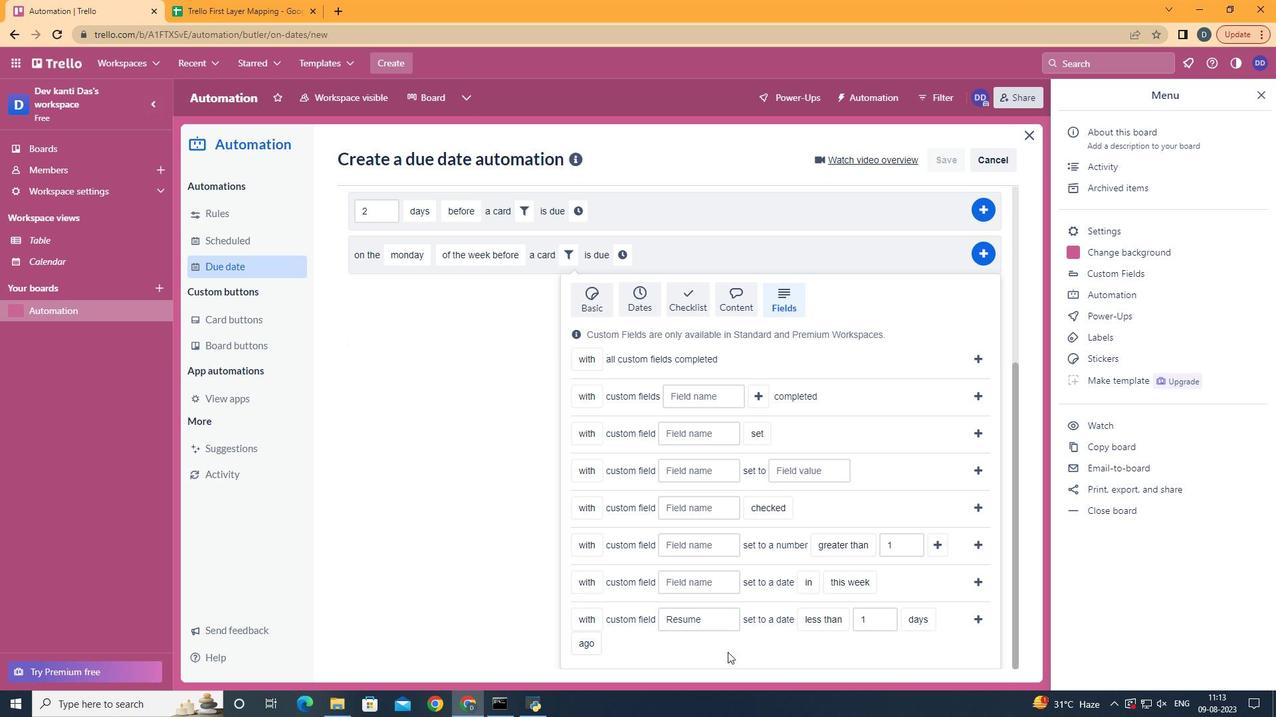 
Action: Mouse pressed left at (806, 584)
Screenshot: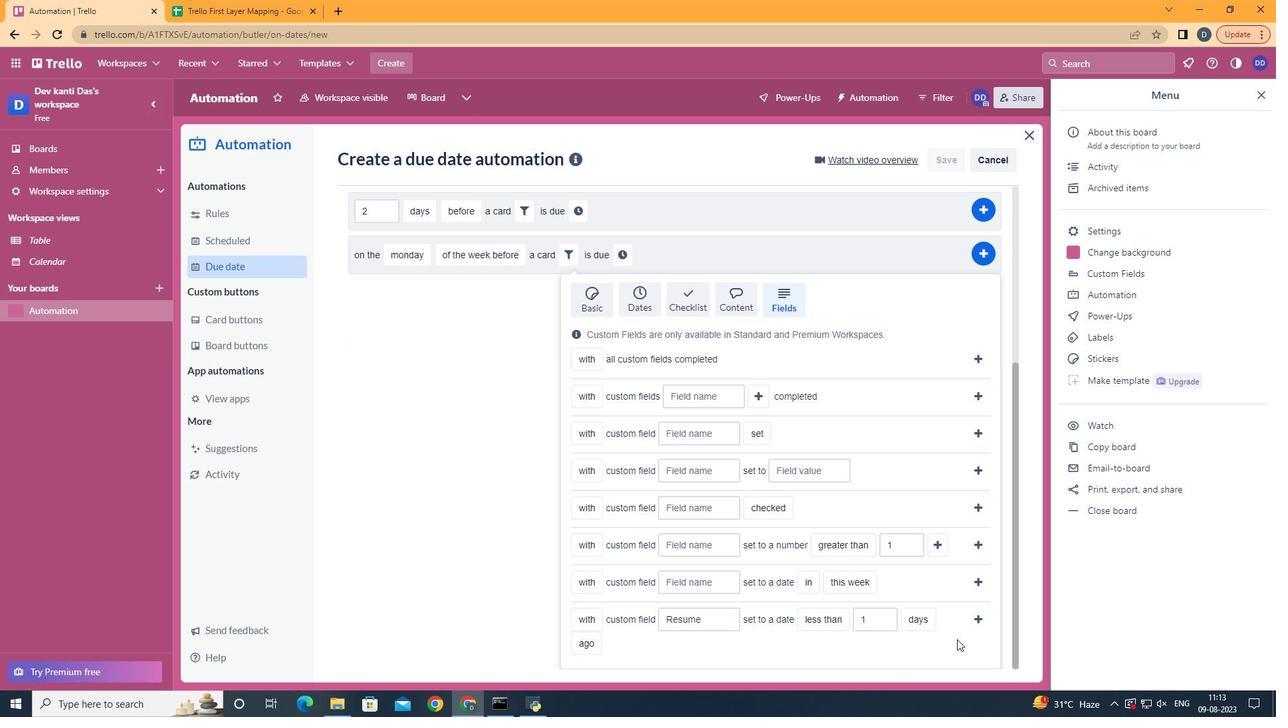 
Action: Mouse moved to (753, 586)
Screenshot: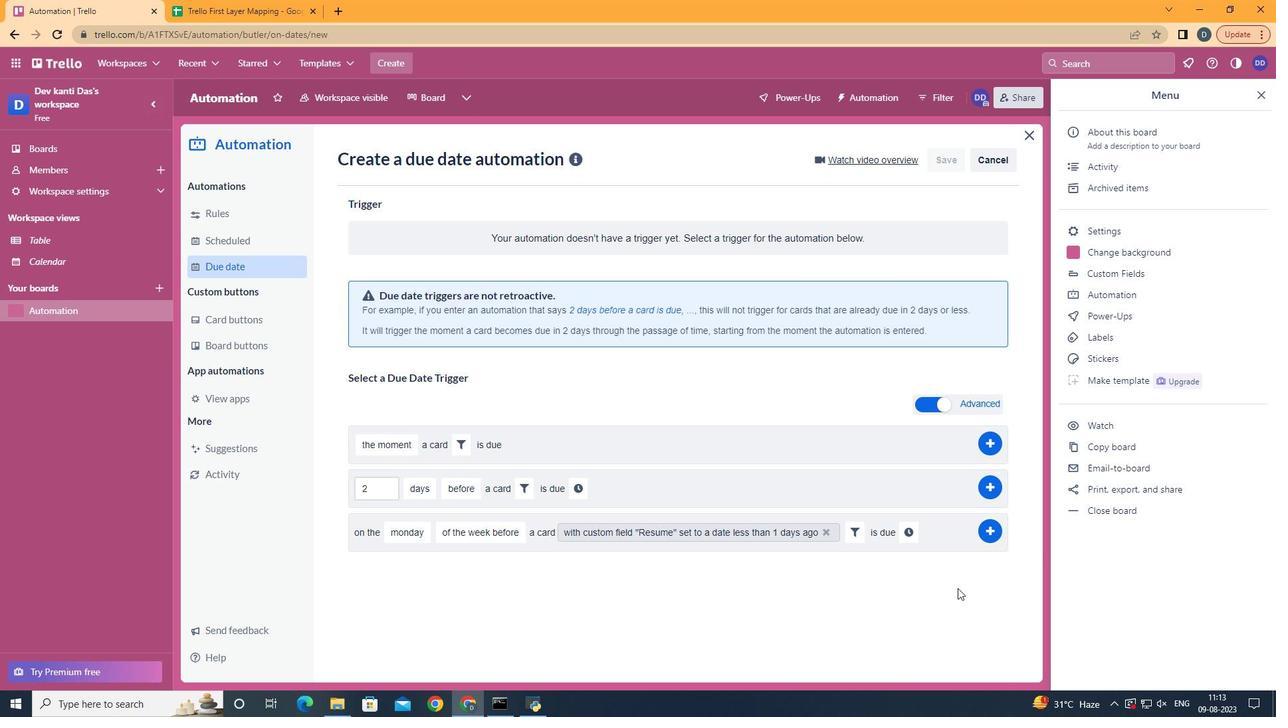 
Action: Mouse pressed left at (753, 586)
Screenshot: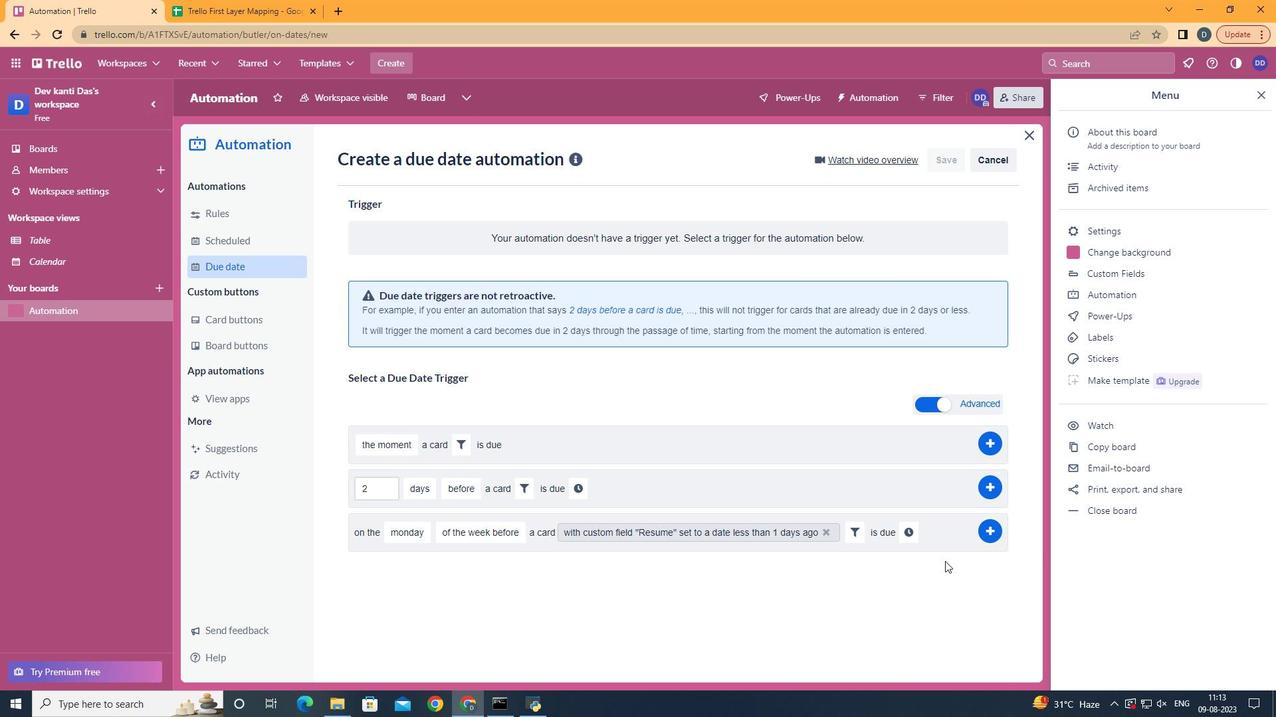 
Action: Mouse moved to (763, 525)
Screenshot: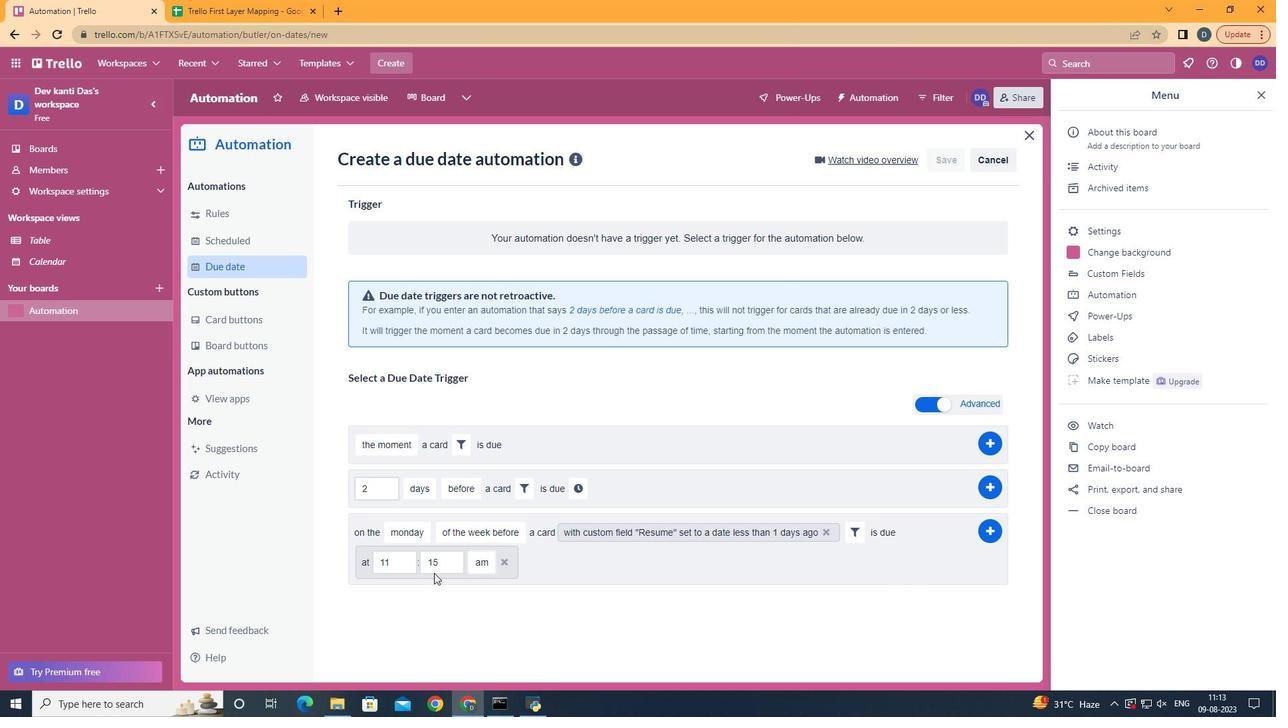 
Action: Mouse pressed left at (763, 525)
Screenshot: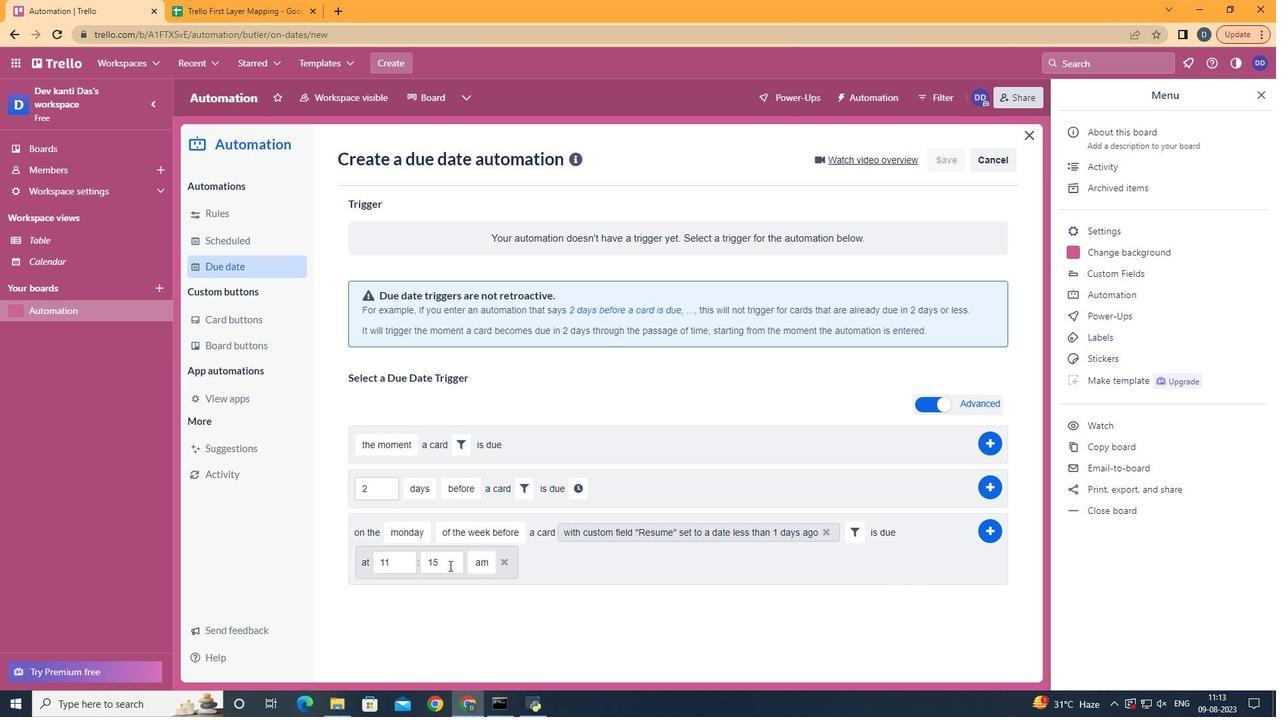 
Action: Mouse moved to (829, 548)
Screenshot: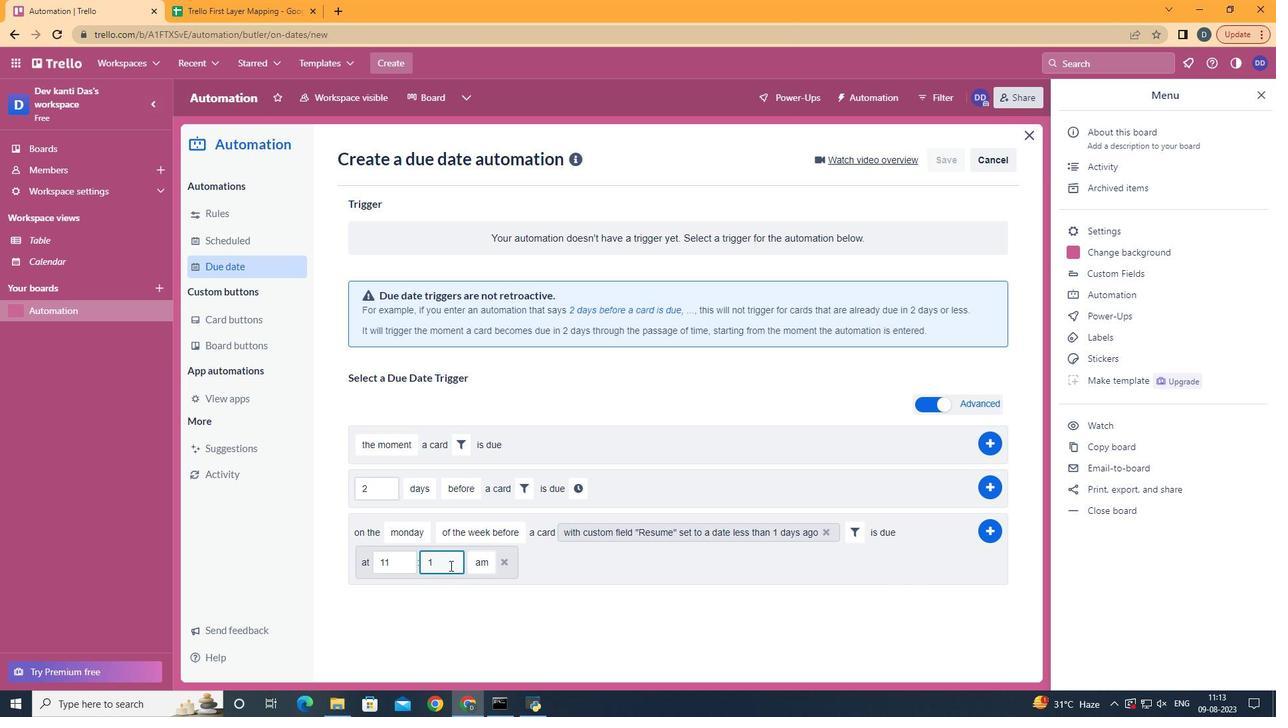 
Action: Mouse pressed left at (829, 548)
Screenshot: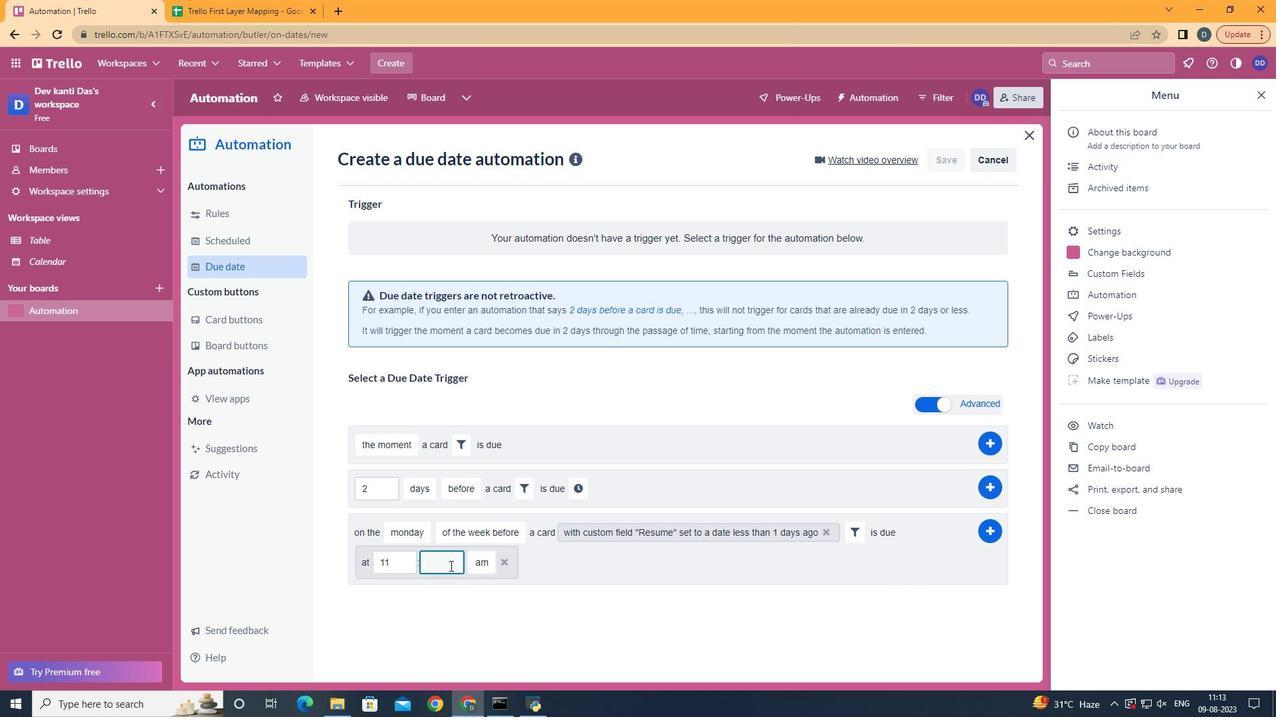 
Action: Key pressed <Key.backspace><Key.backspace>00
Screenshot: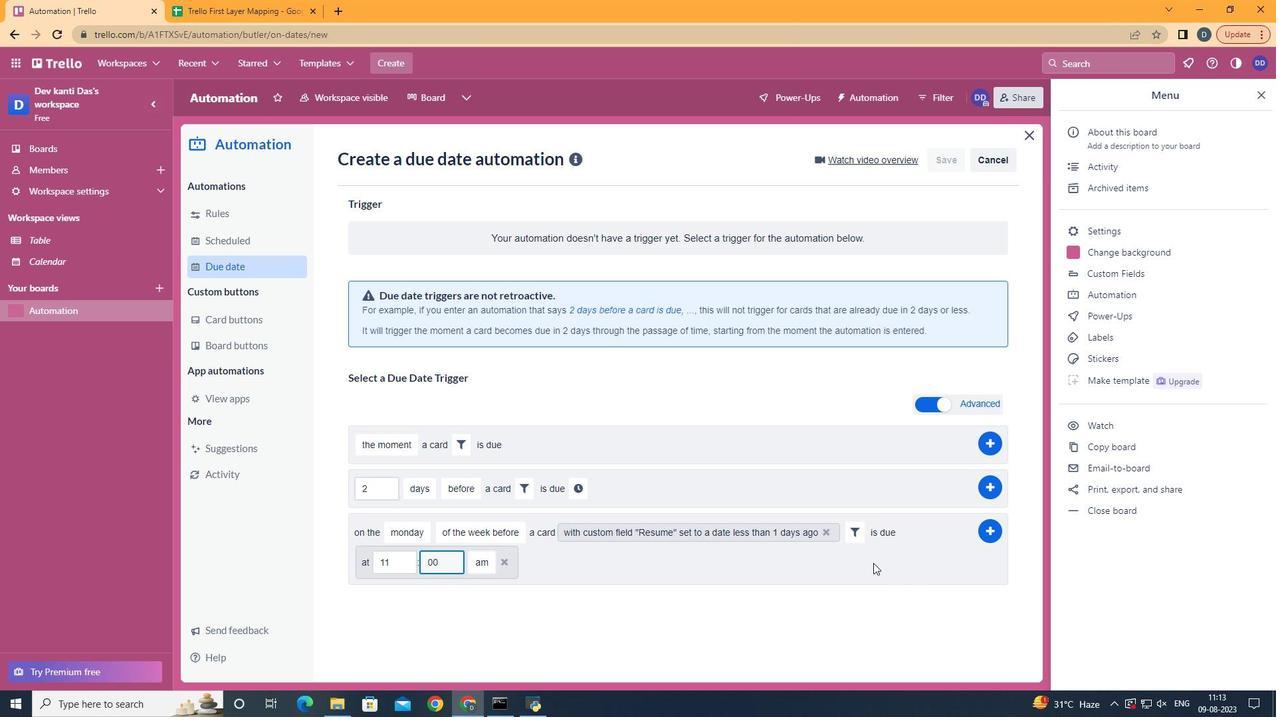 
Action: Mouse moved to (751, 519)
Screenshot: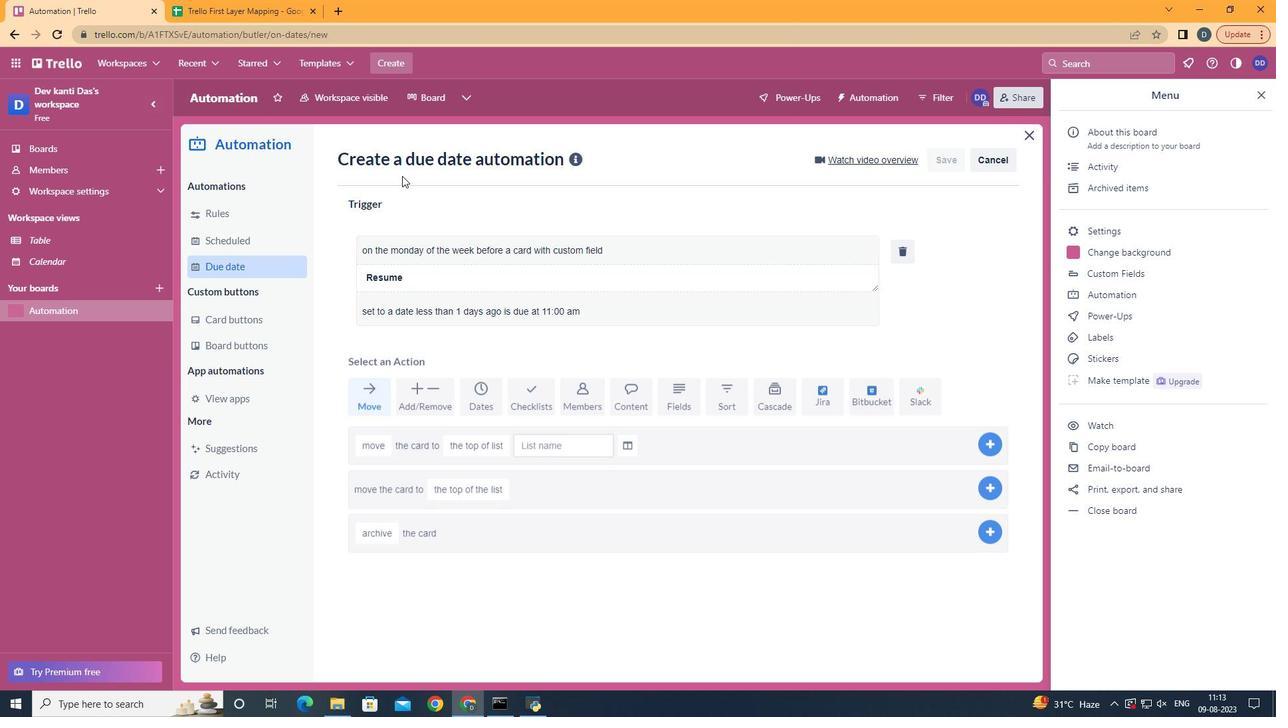 
Action: Mouse pressed left at (751, 519)
Screenshot: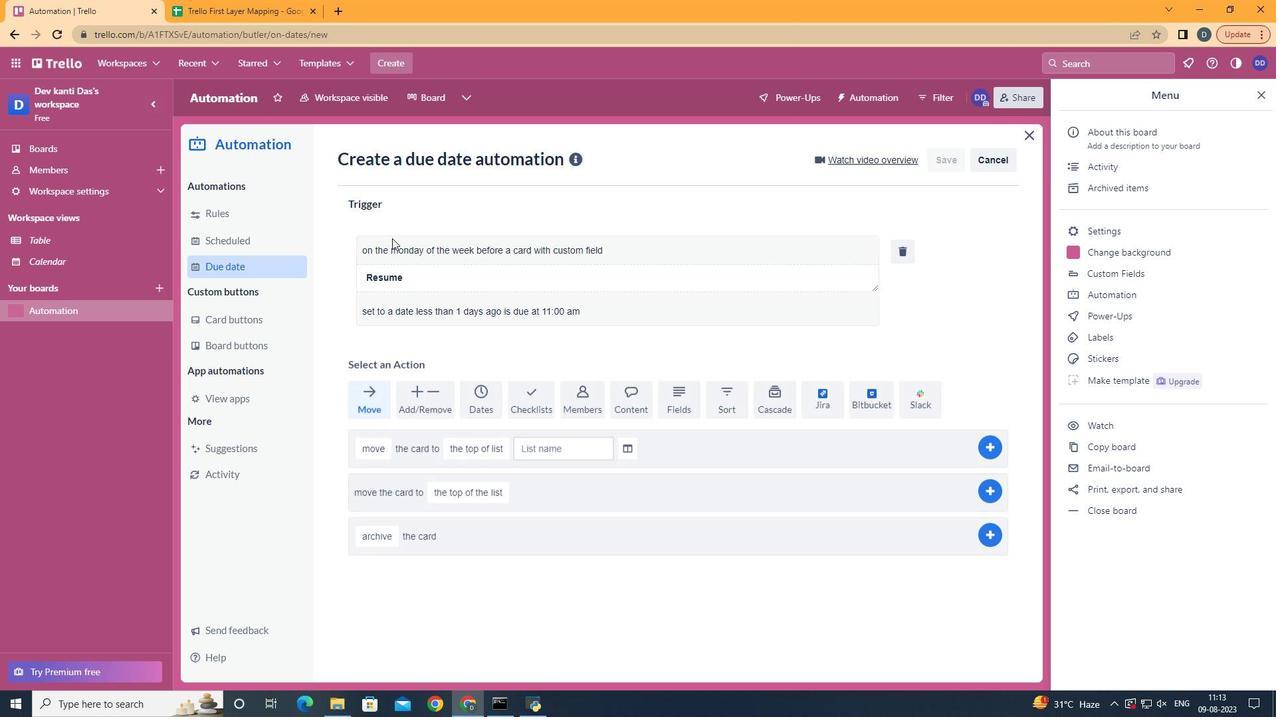 
Action: Mouse moved to (768, 304)
Screenshot: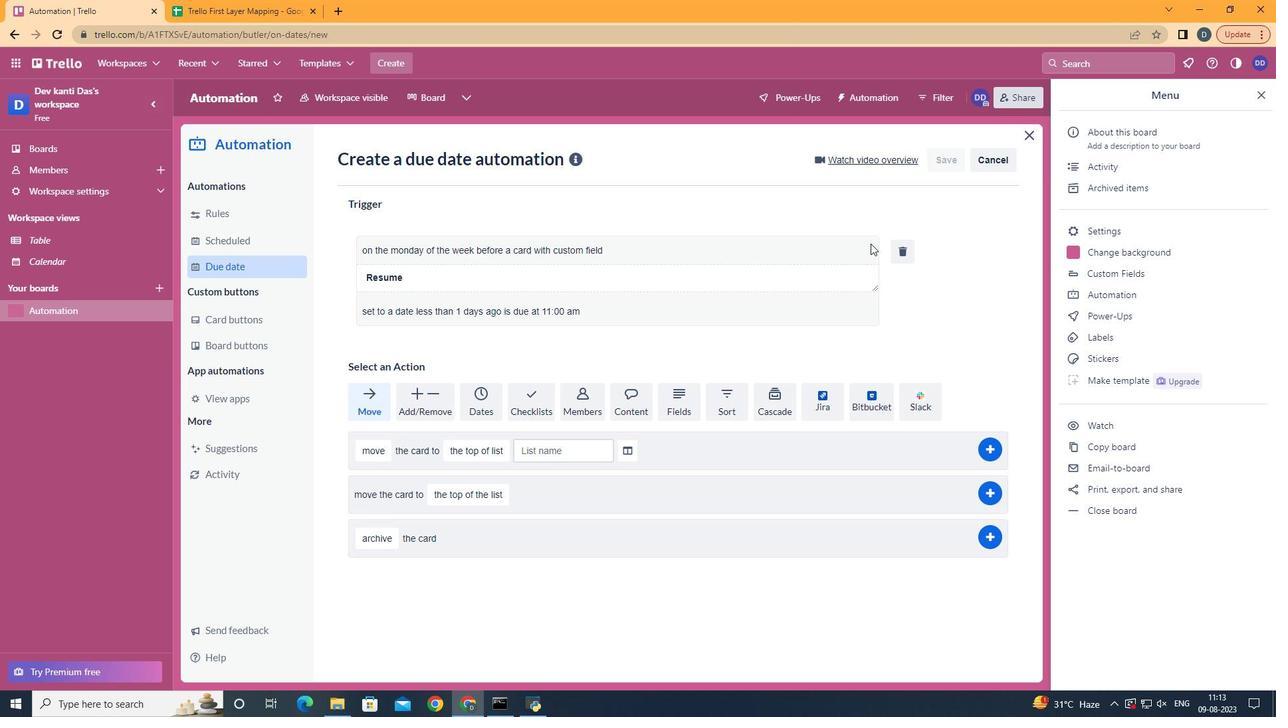 
